 Task: Look for space in Shivpuri, India from 8th June, 2023 to 19th June, 2023 for 1 adult in price range Rs.5000 to Rs.12000. Place can be shared room with 1  bedroom having 1 bed and 1 bathroom. Property type can be house, flat, guest house, hotel. Booking option can be shelf check-in. Required host language is English.
Action: Mouse moved to (533, 101)
Screenshot: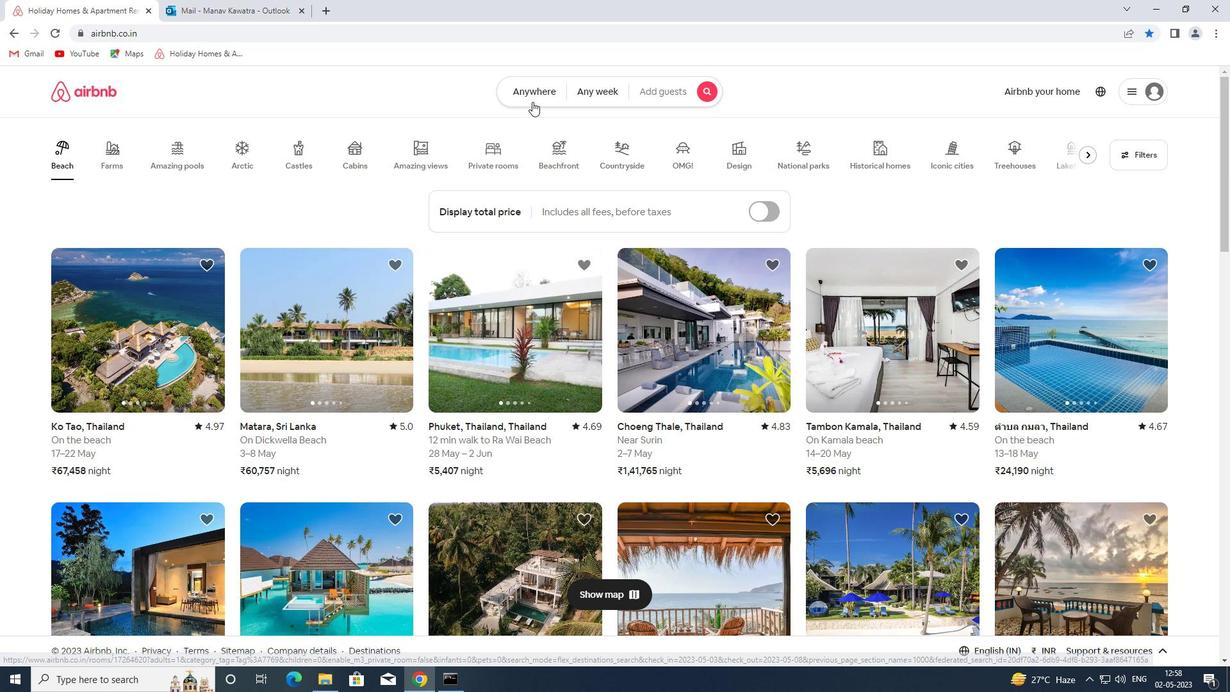 
Action: Mouse pressed left at (533, 101)
Screenshot: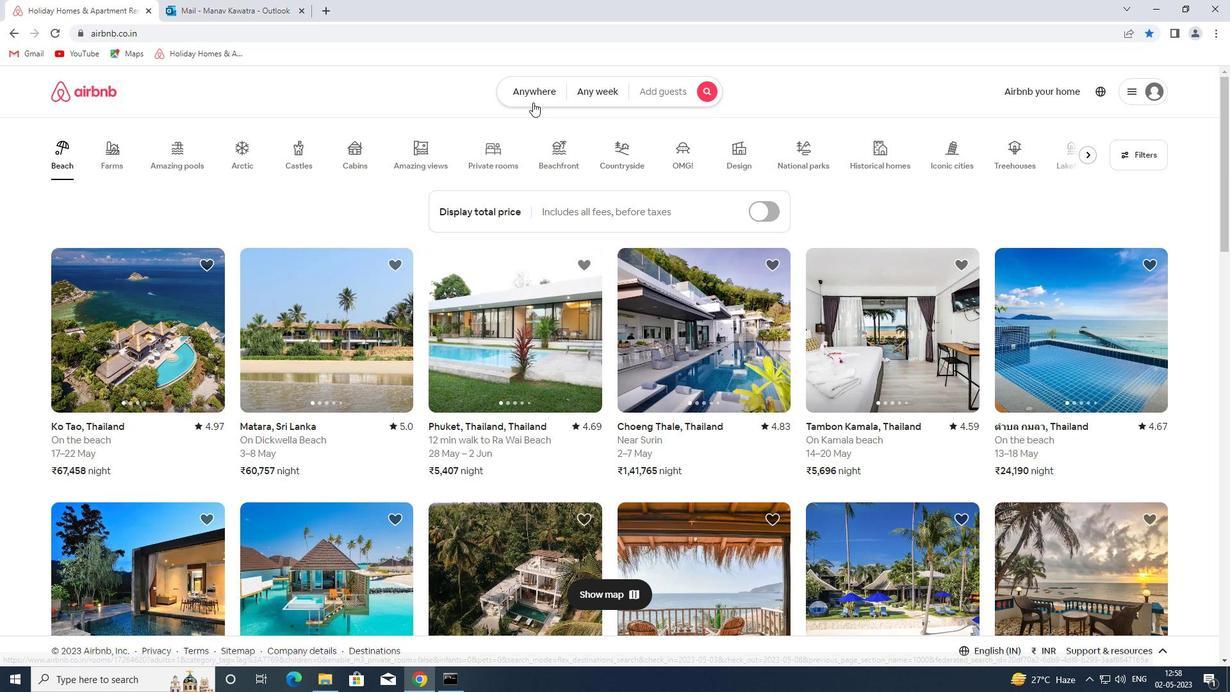 
Action: Mouse moved to (444, 136)
Screenshot: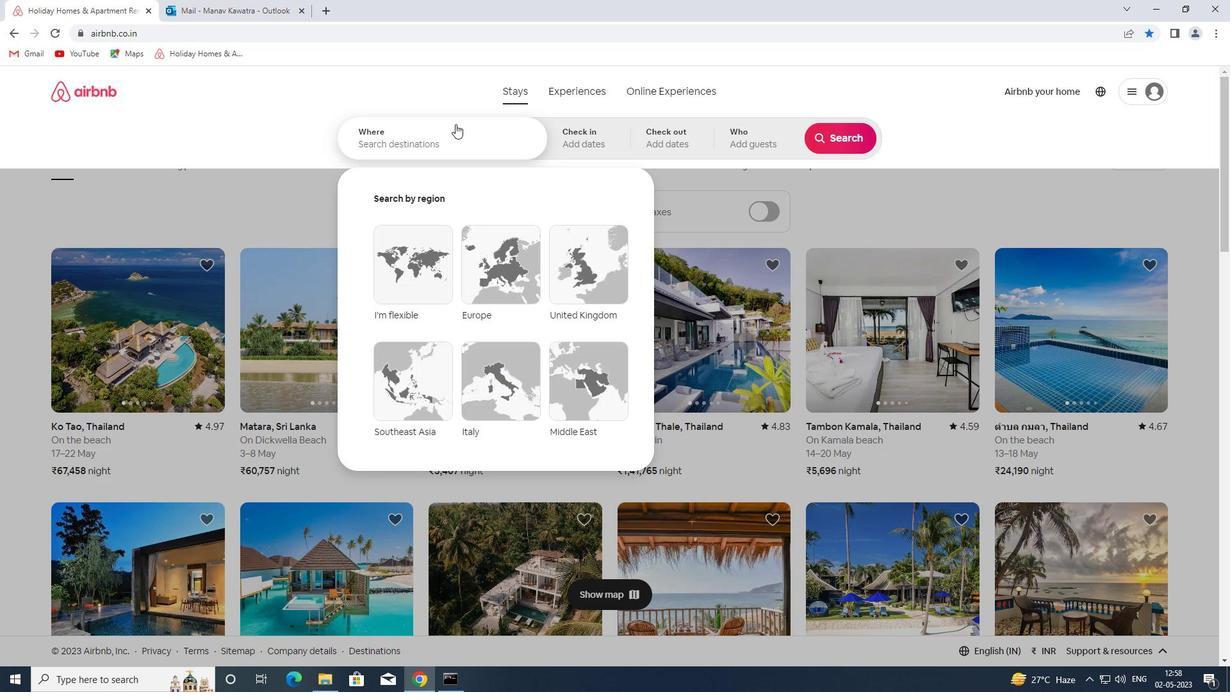 
Action: Mouse pressed left at (444, 136)
Screenshot: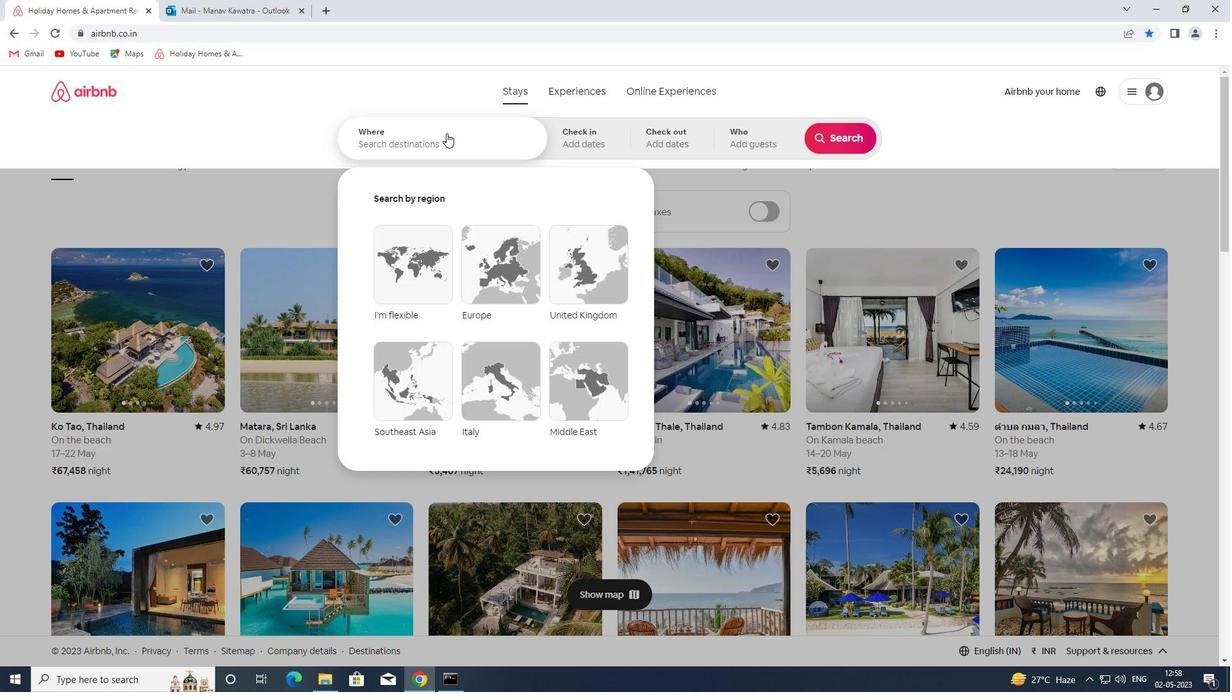 
Action: Mouse moved to (439, 147)
Screenshot: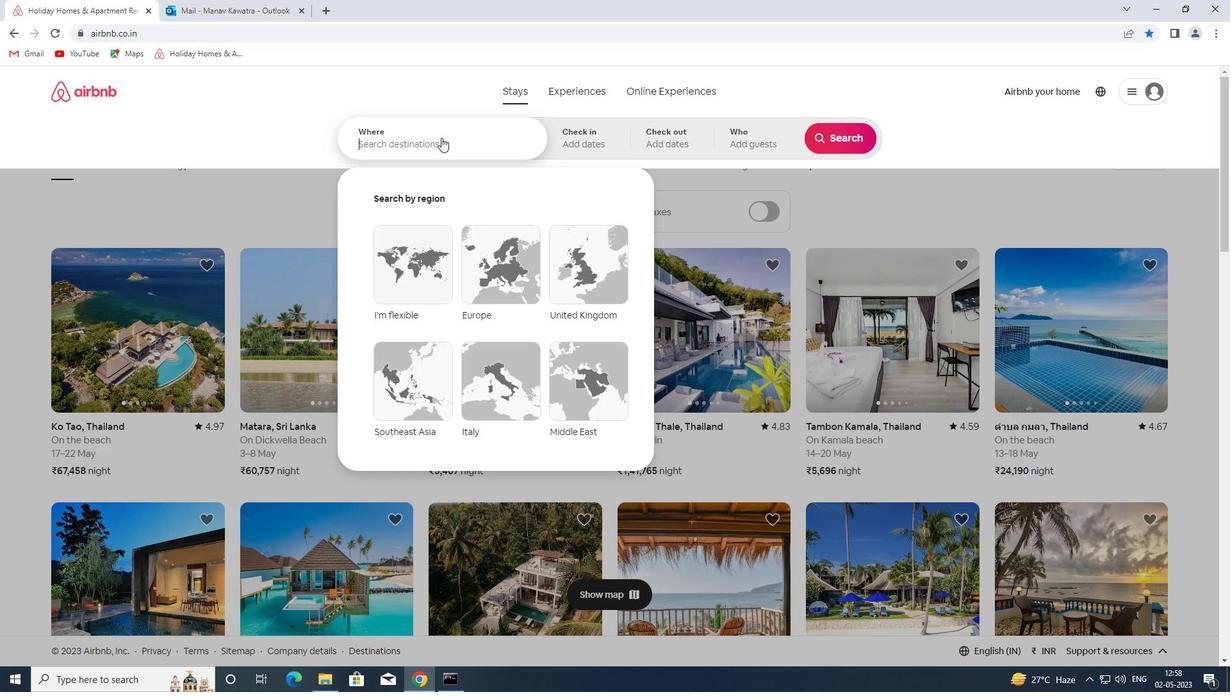 
Action: Mouse pressed left at (439, 147)
Screenshot: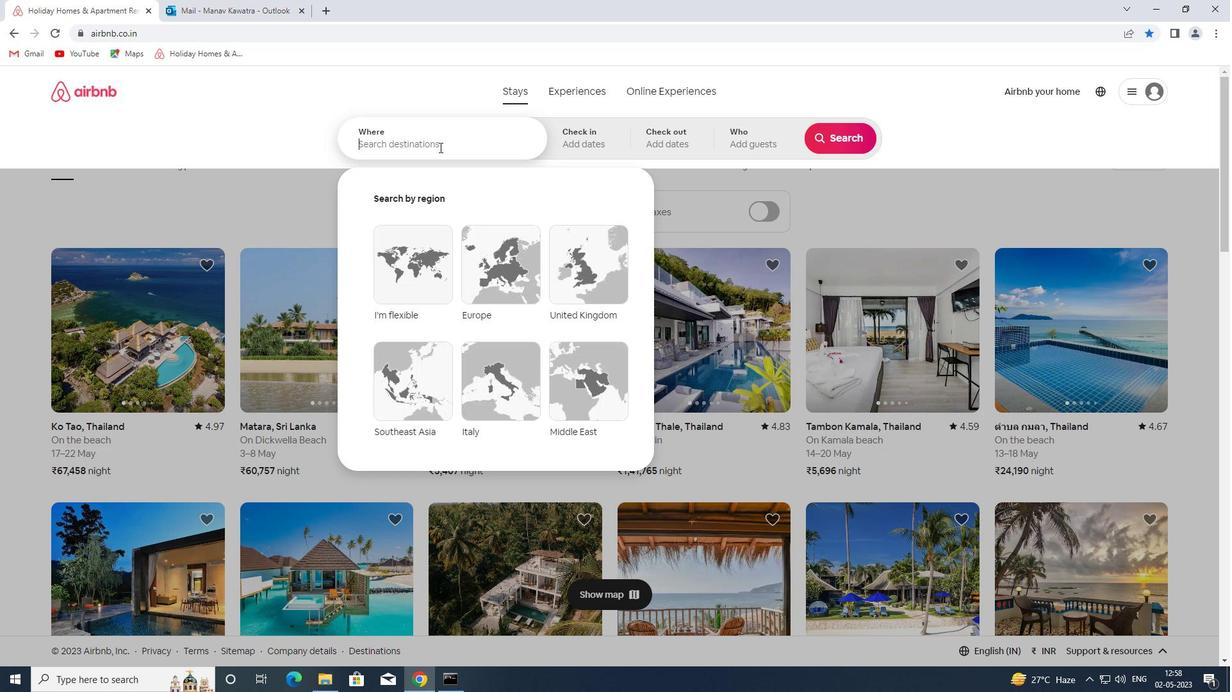 
Action: Key pressed shivpuri<Key.space>india<Key.space>
Screenshot: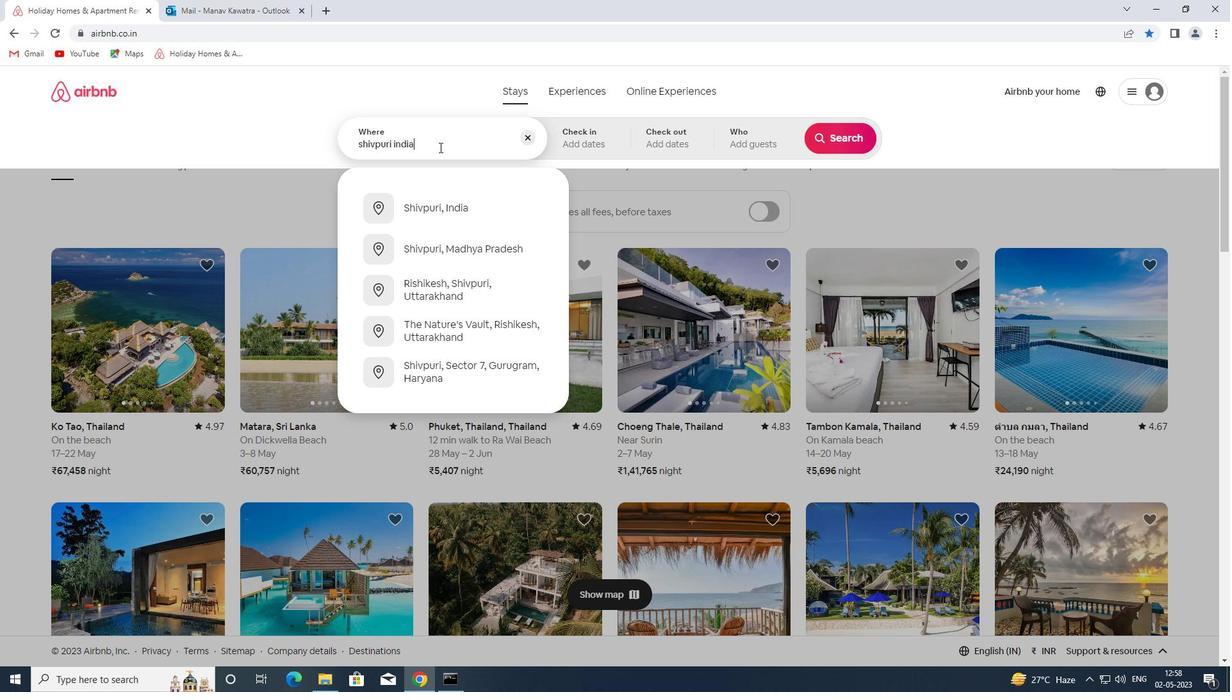 
Action: Mouse moved to (448, 198)
Screenshot: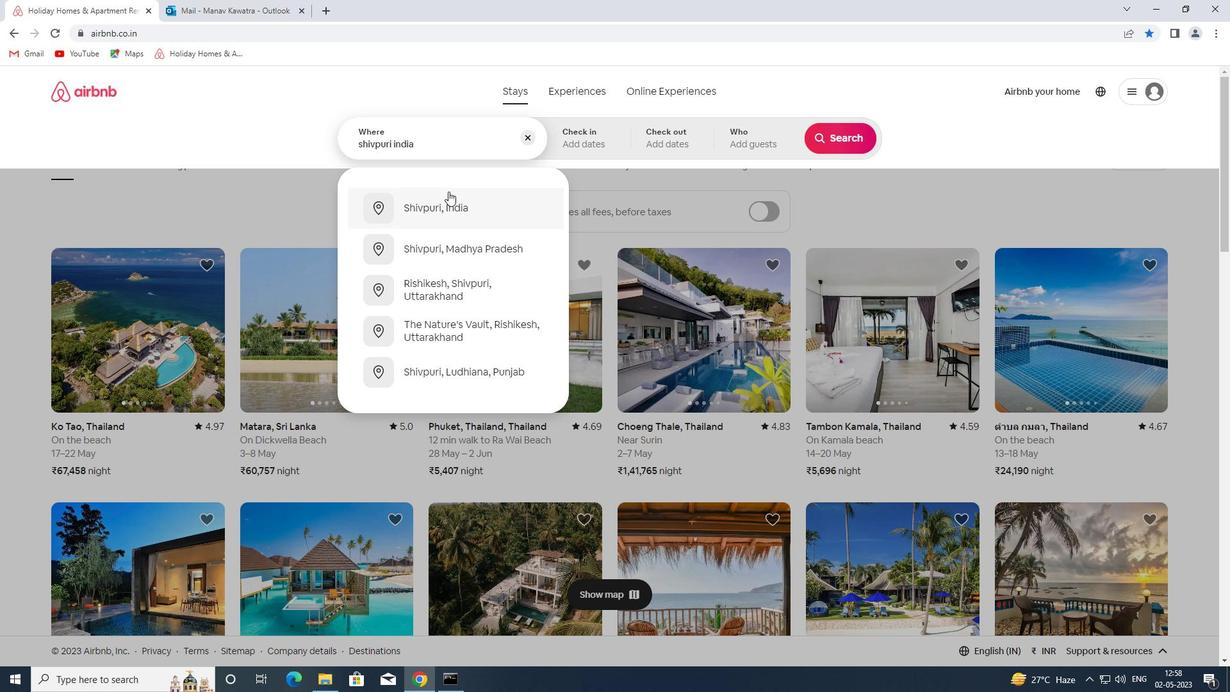 
Action: Mouse pressed left at (448, 198)
Screenshot: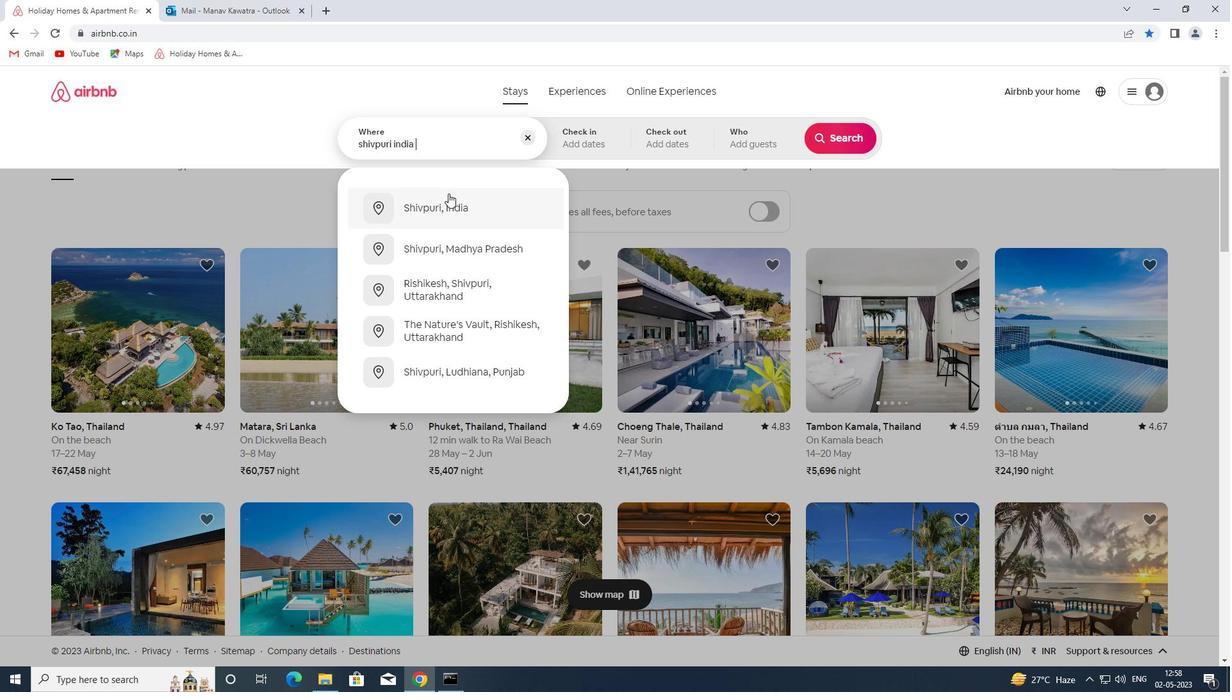 
Action: Mouse moved to (767, 324)
Screenshot: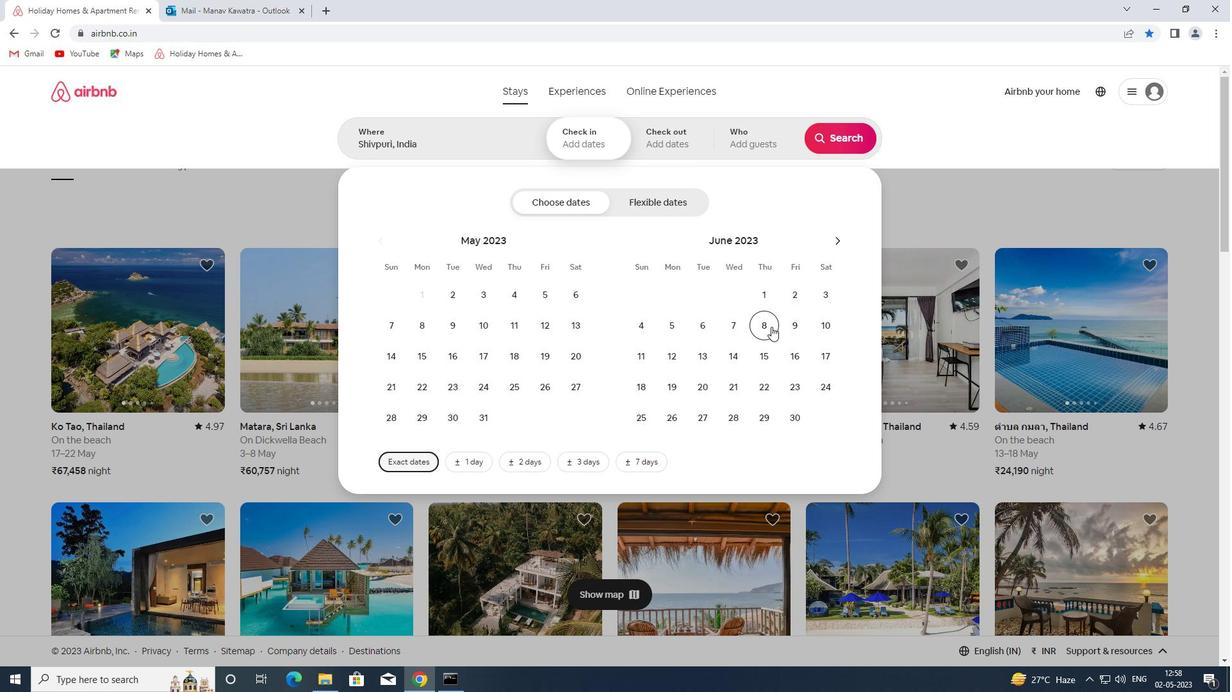 
Action: Mouse pressed left at (767, 324)
Screenshot: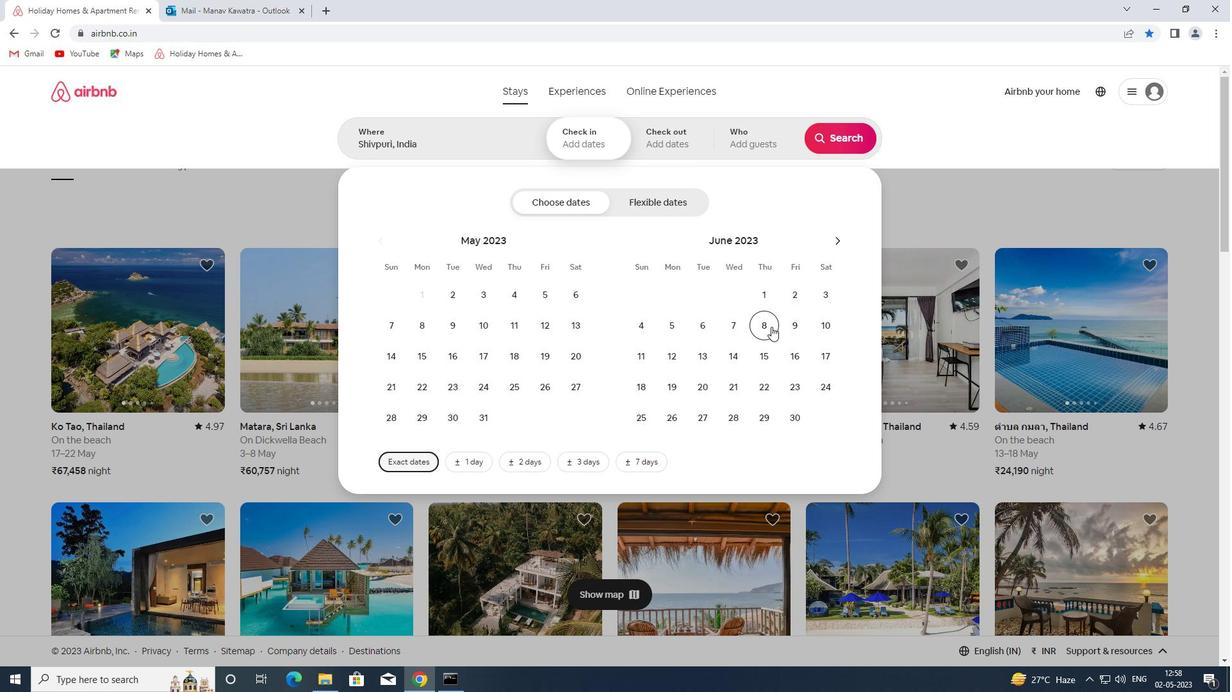 
Action: Mouse moved to (674, 391)
Screenshot: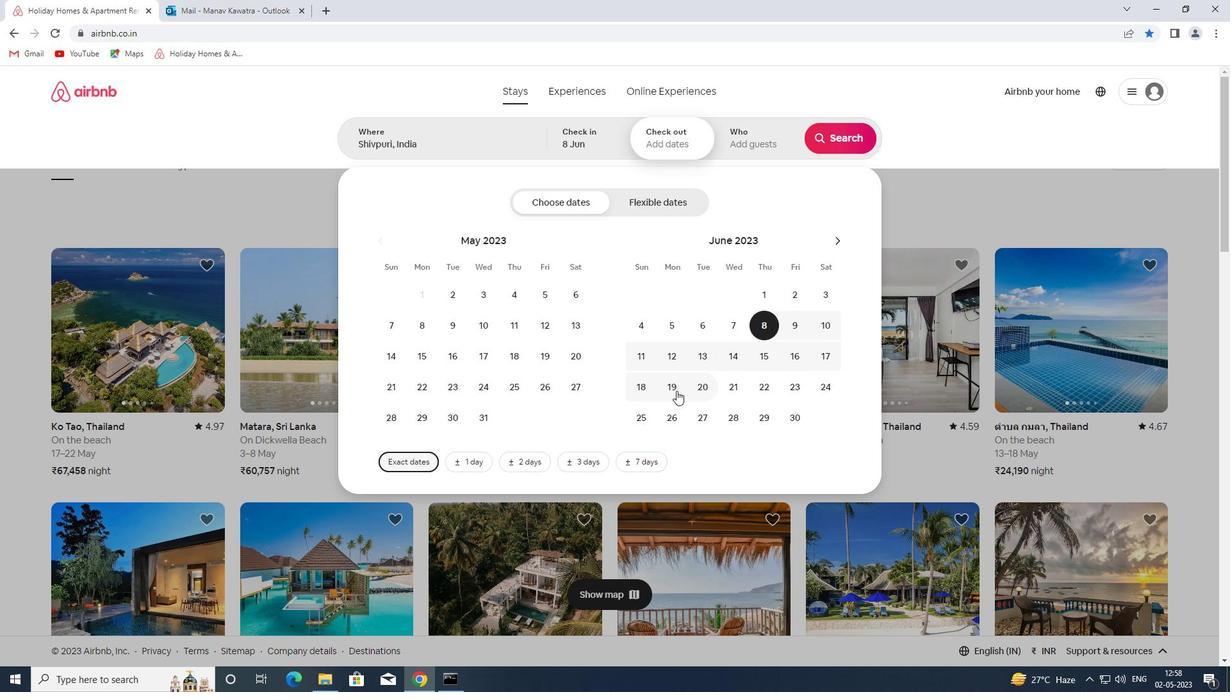 
Action: Mouse pressed left at (674, 391)
Screenshot: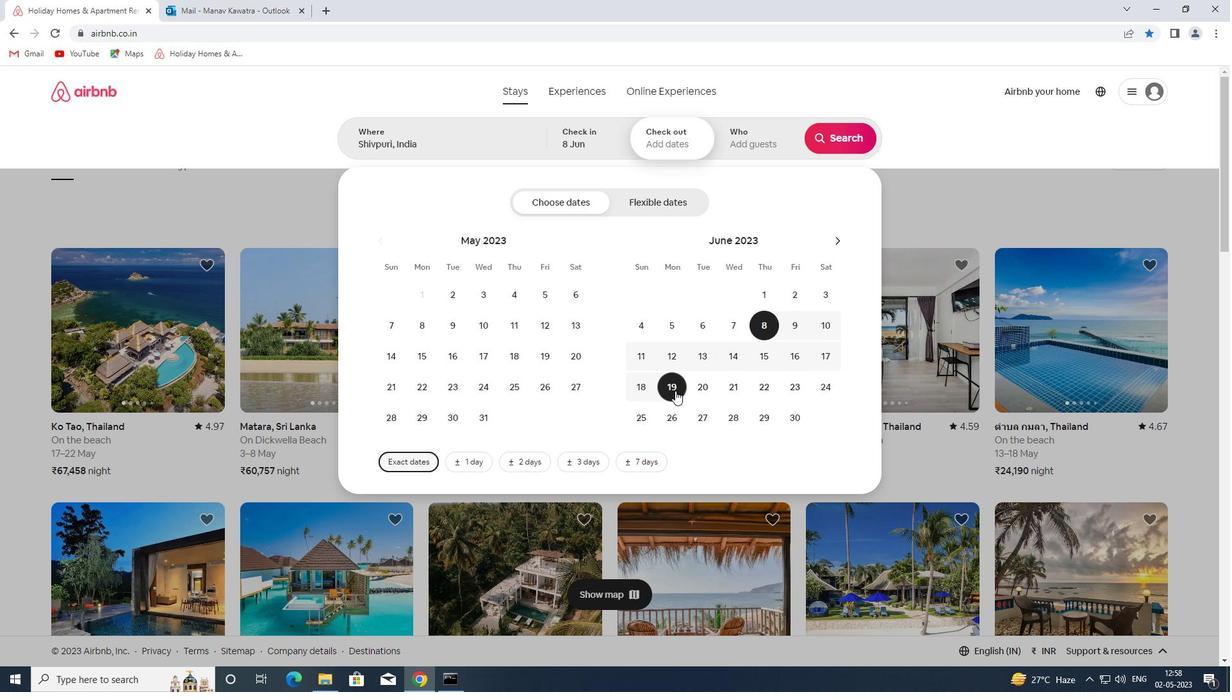 
Action: Mouse moved to (764, 137)
Screenshot: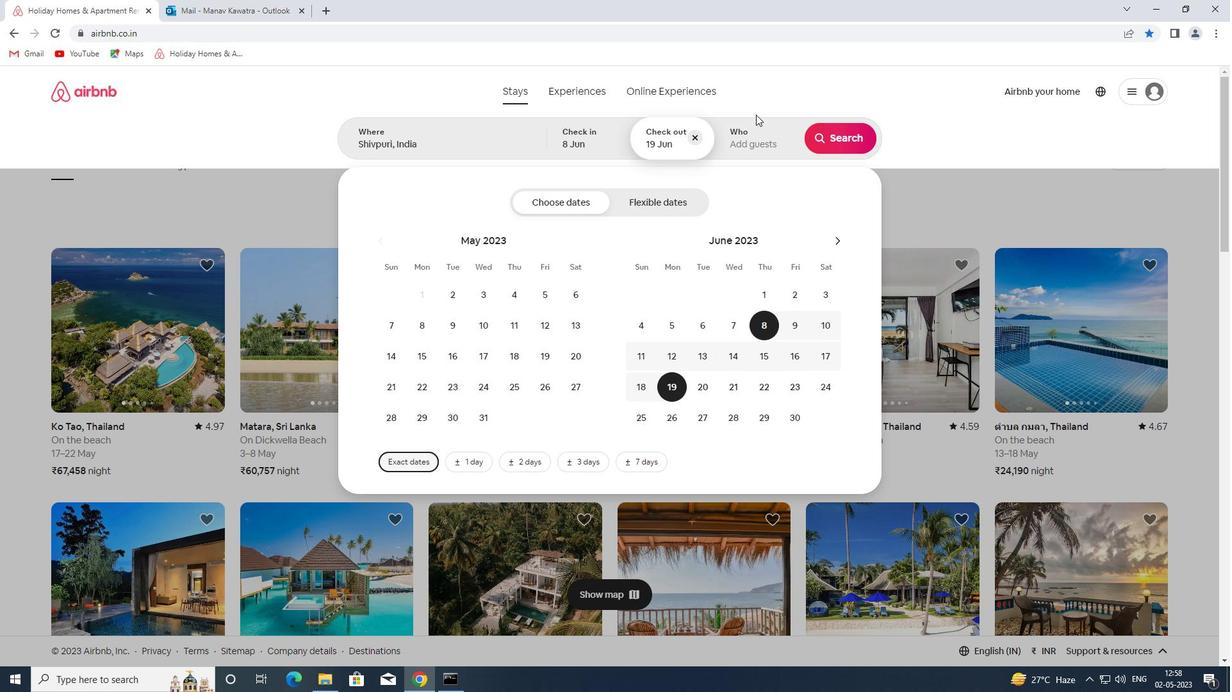 
Action: Mouse pressed left at (764, 137)
Screenshot: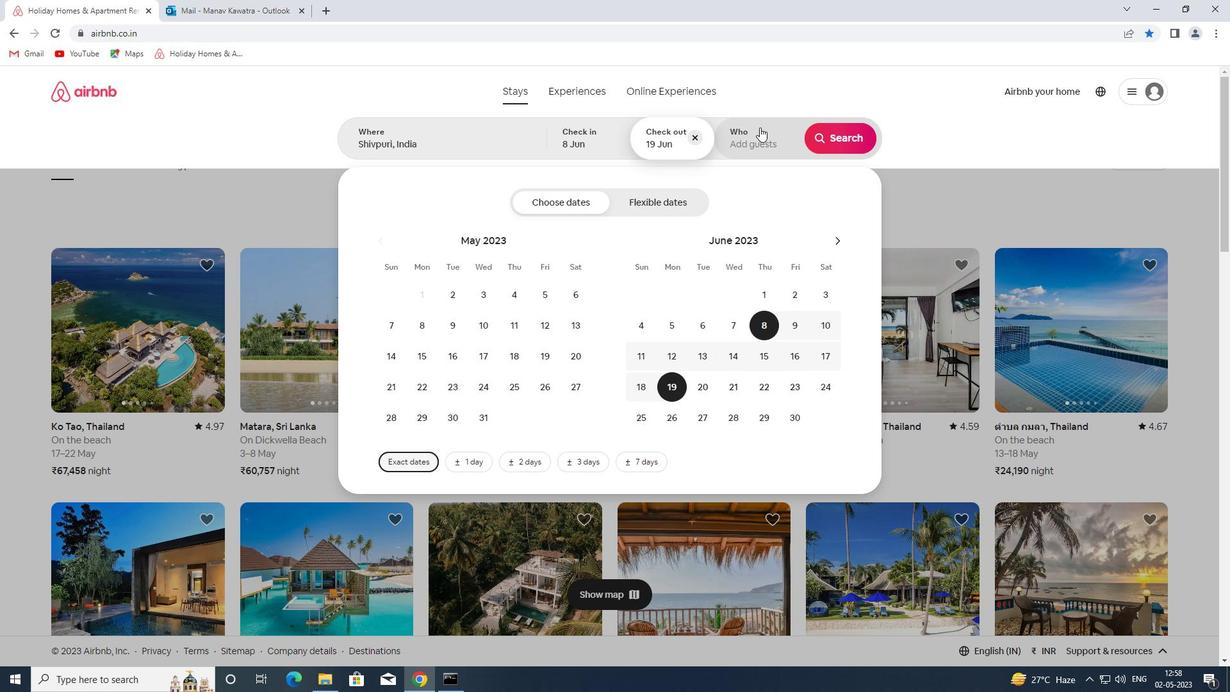 
Action: Mouse moved to (853, 206)
Screenshot: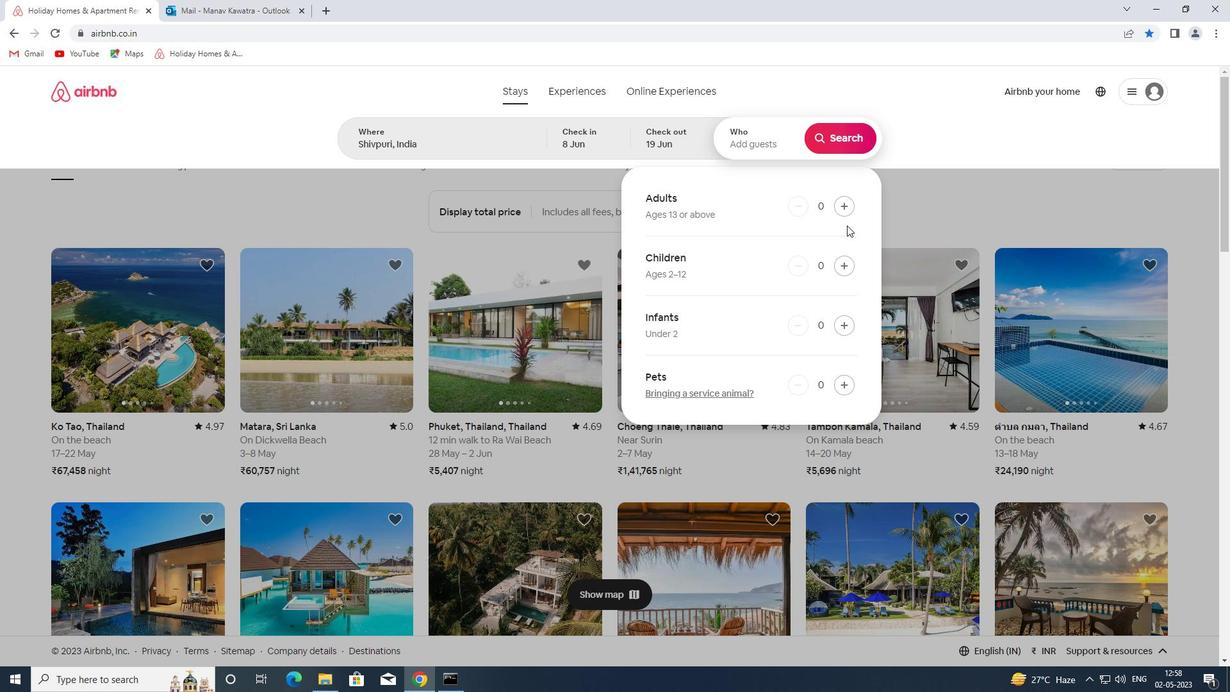 
Action: Mouse pressed left at (853, 206)
Screenshot: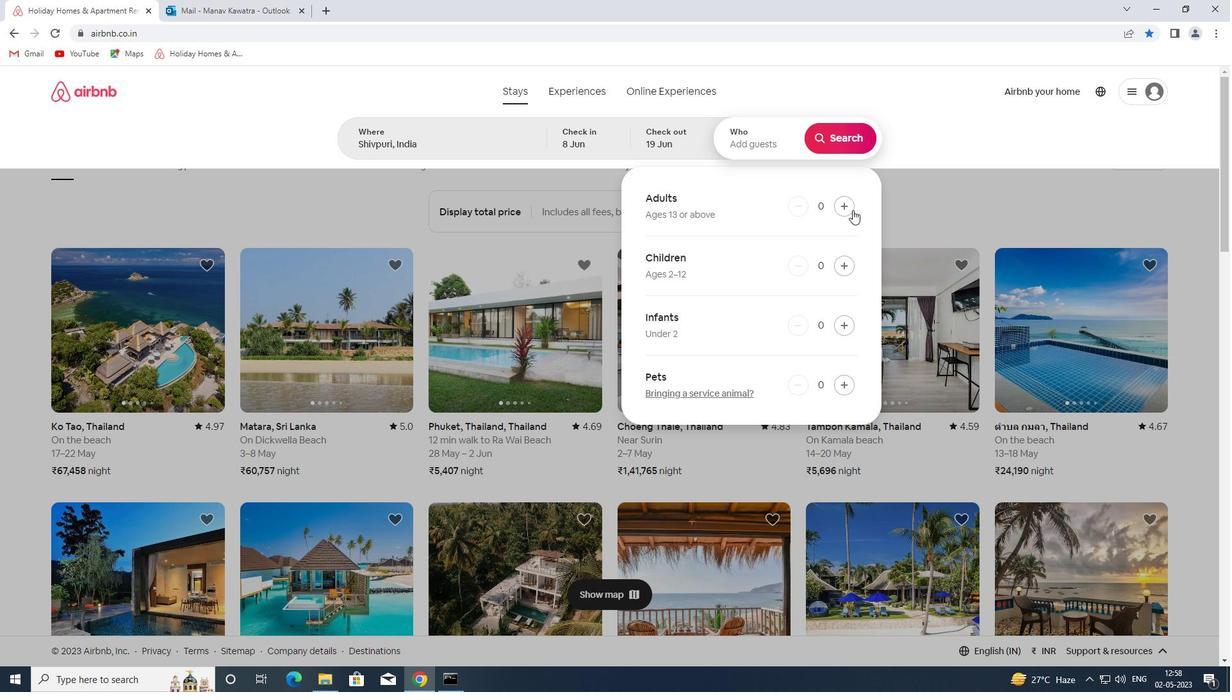 
Action: Mouse moved to (850, 139)
Screenshot: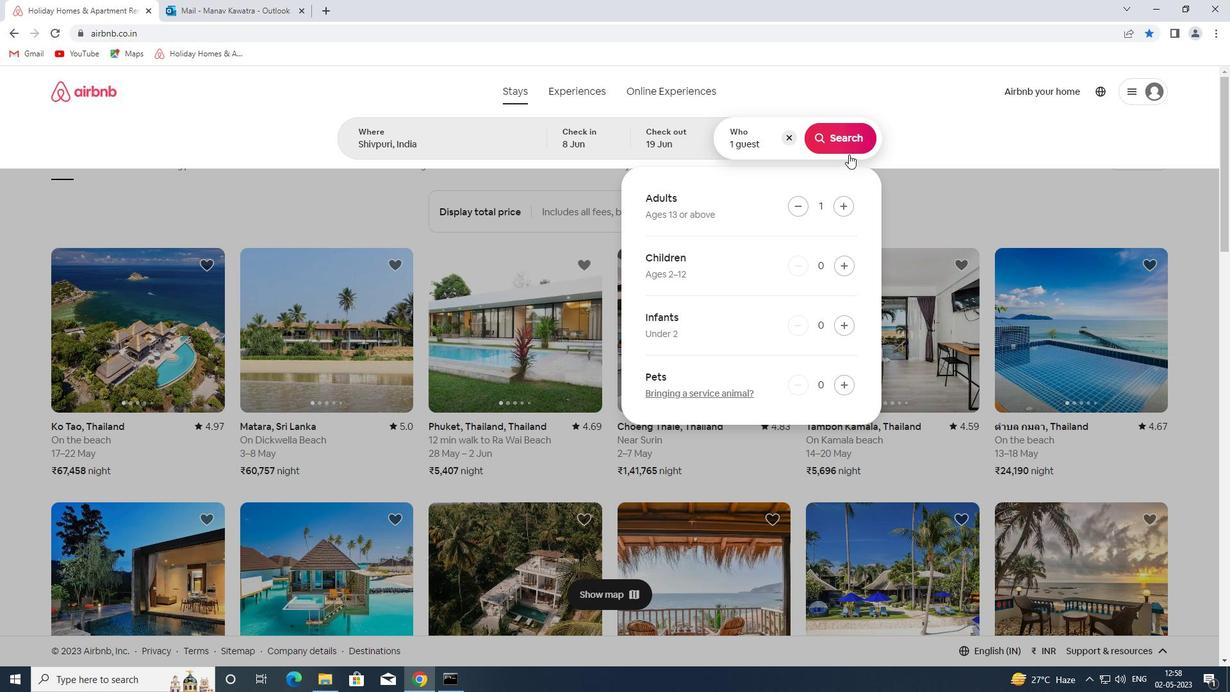 
Action: Mouse pressed left at (850, 139)
Screenshot: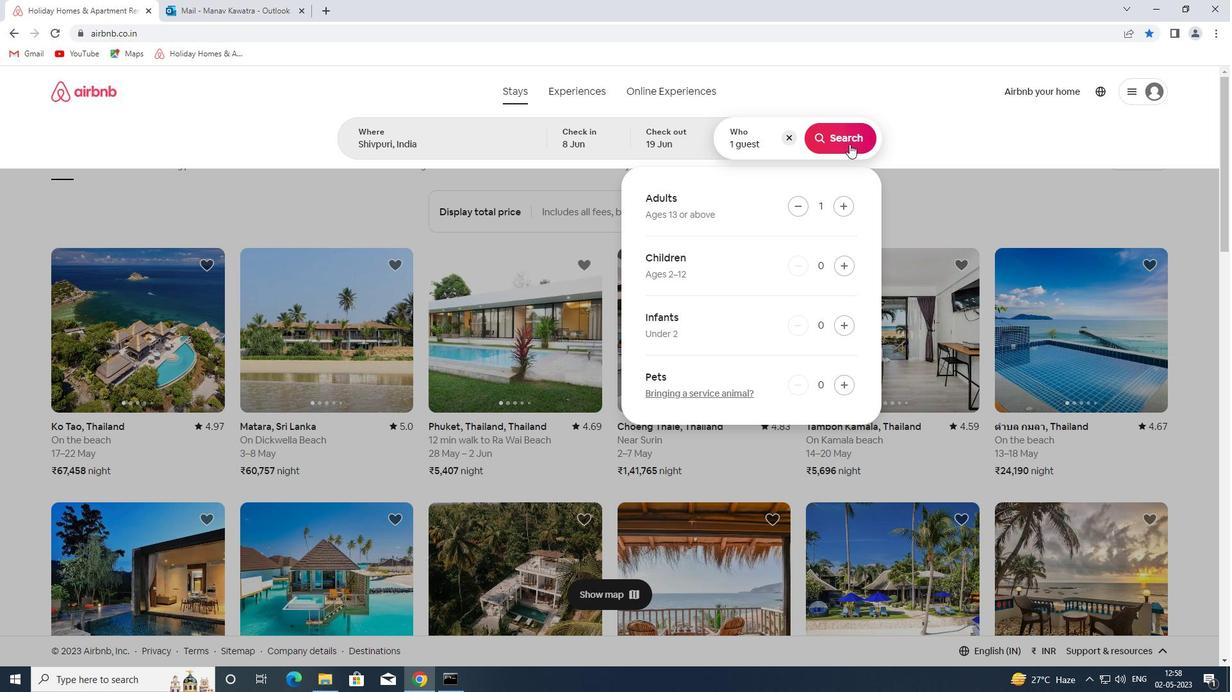 
Action: Mouse moved to (1156, 143)
Screenshot: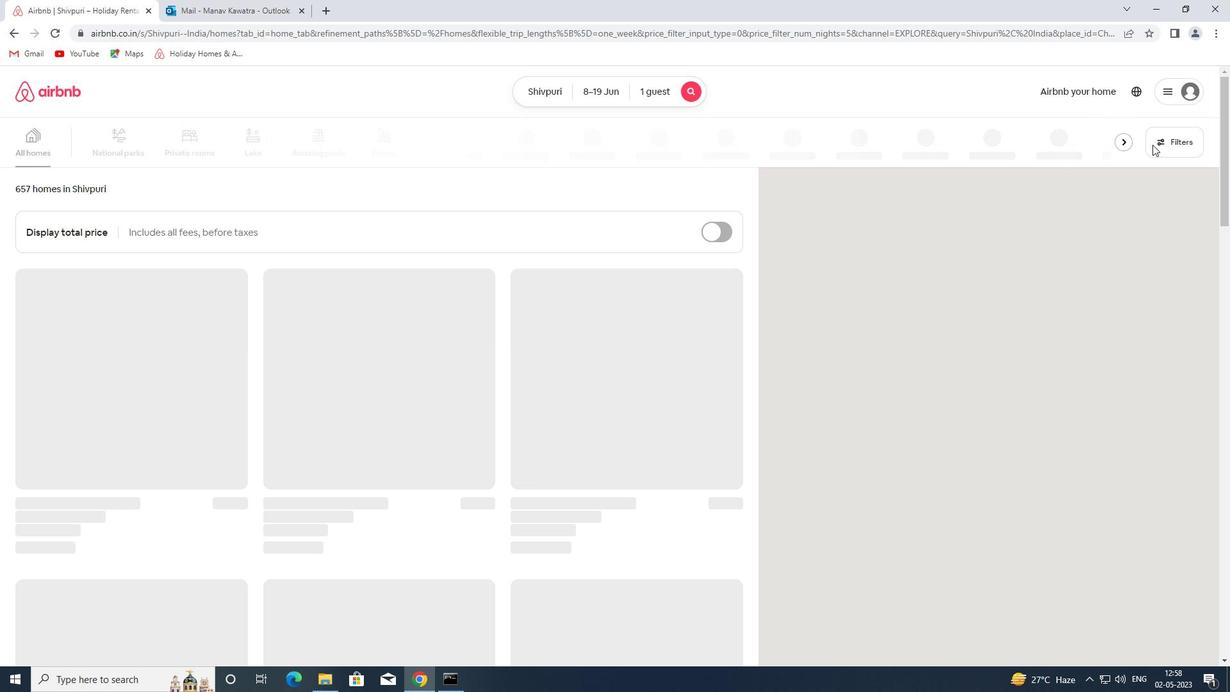 
Action: Mouse pressed left at (1156, 143)
Screenshot: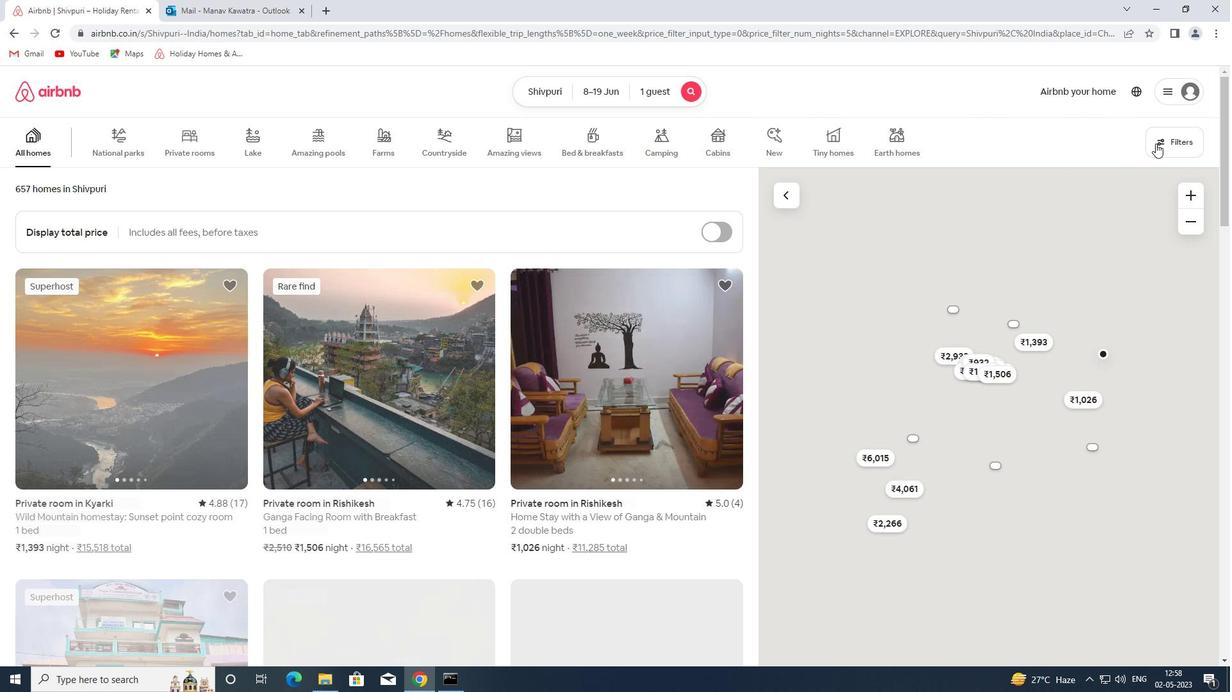 
Action: Mouse moved to (509, 303)
Screenshot: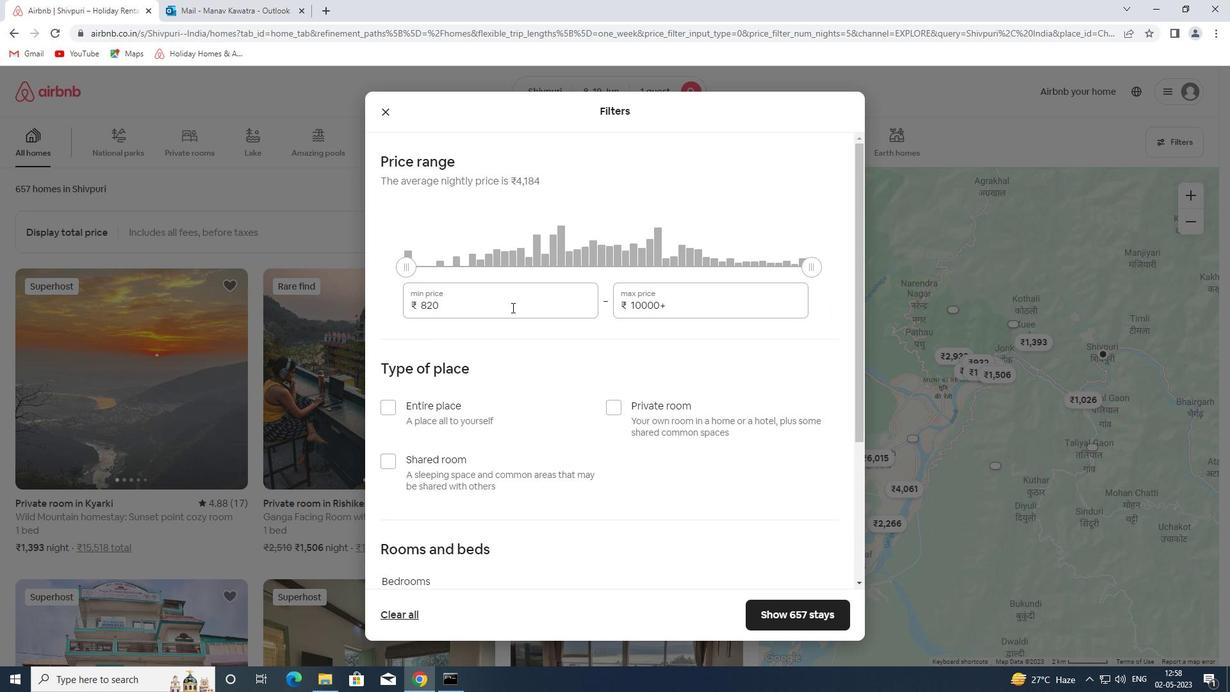 
Action: Mouse pressed left at (509, 303)
Screenshot: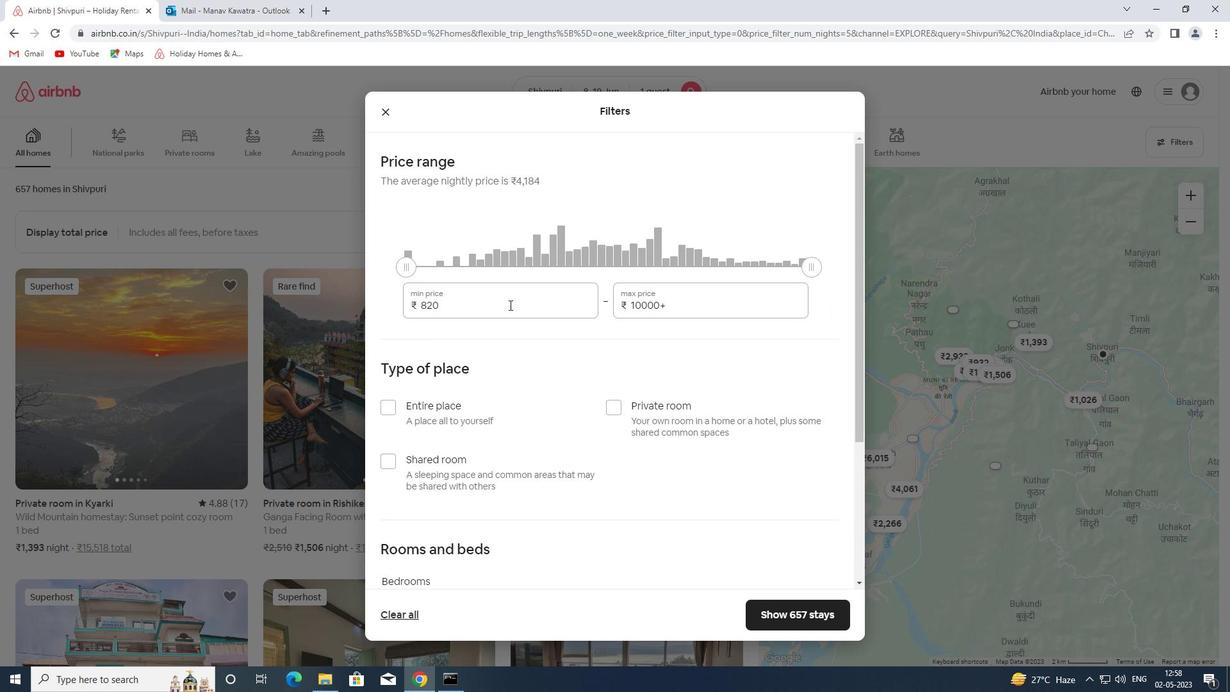 
Action: Mouse pressed left at (509, 303)
Screenshot: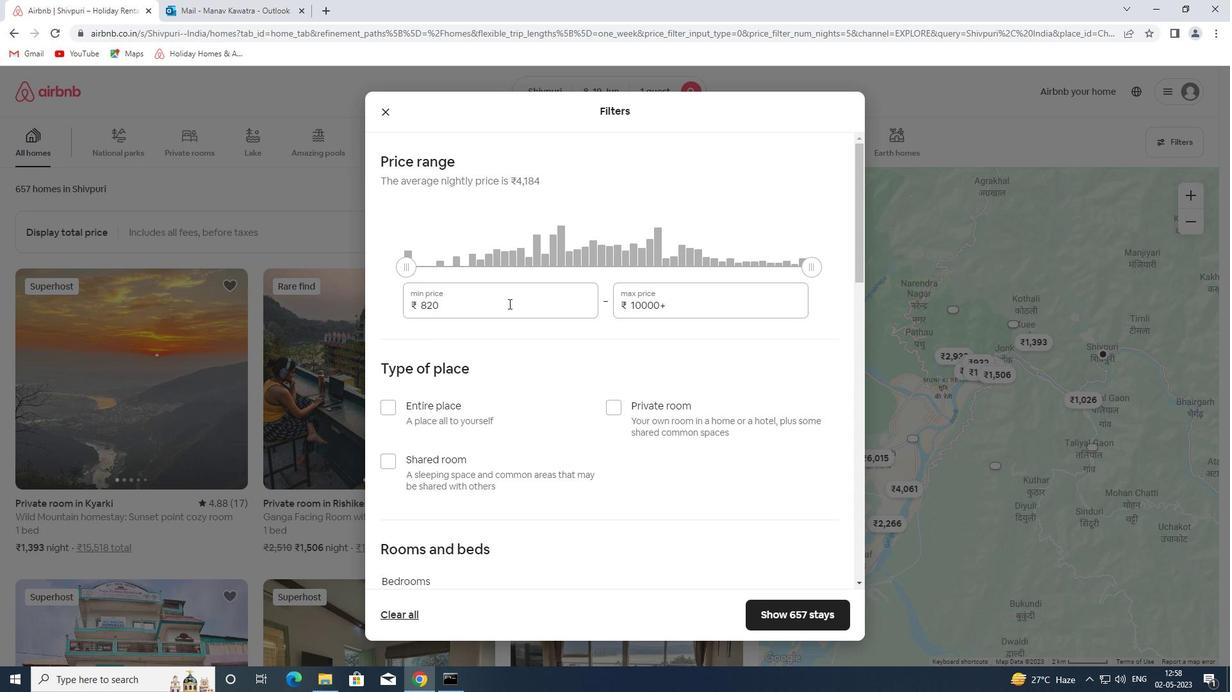 
Action: Key pressed 5000<Key.tab>12000
Screenshot: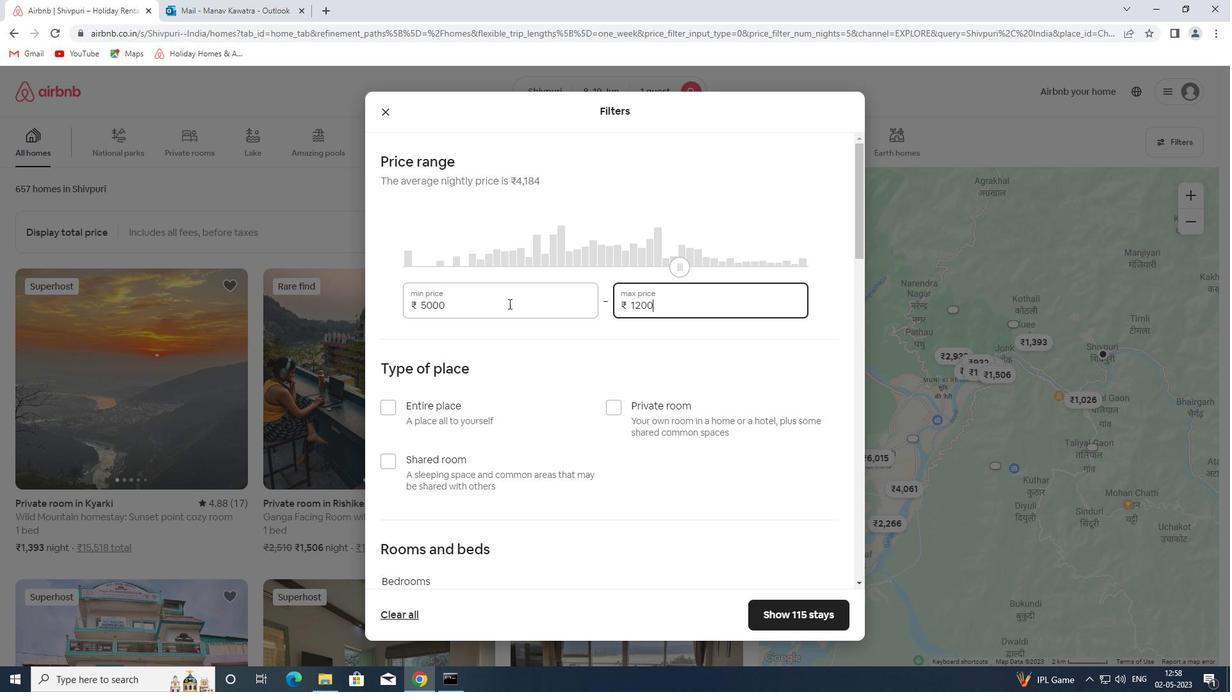
Action: Mouse moved to (454, 451)
Screenshot: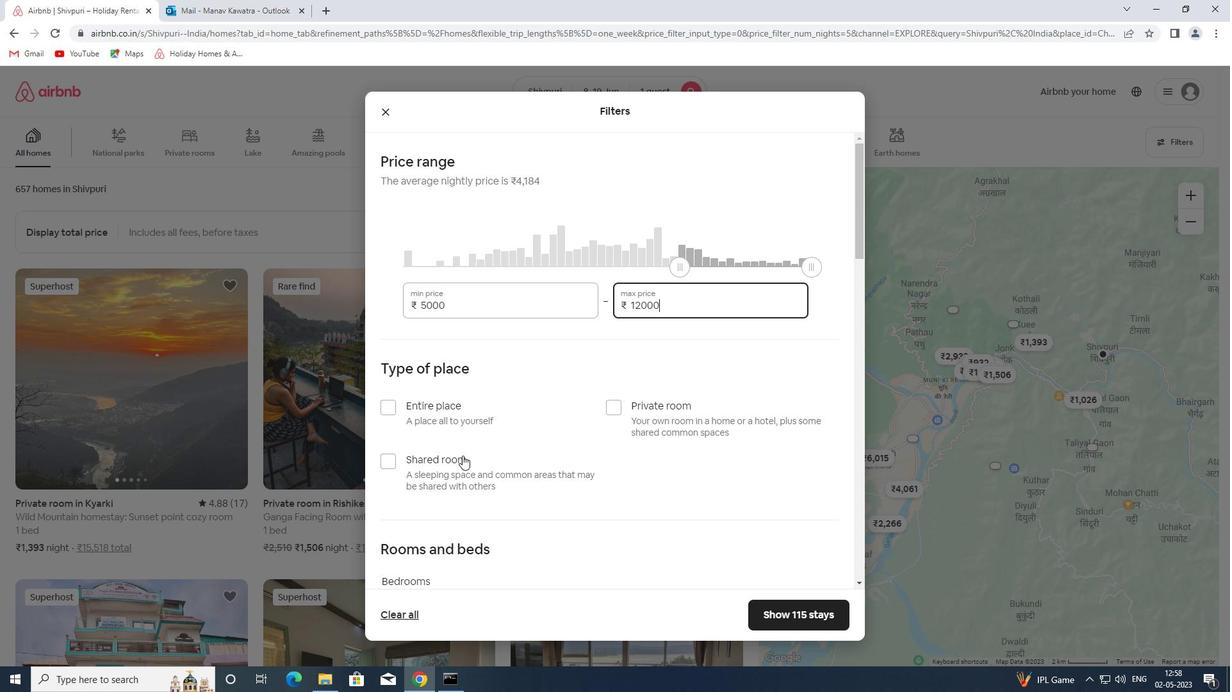 
Action: Mouse pressed left at (454, 451)
Screenshot: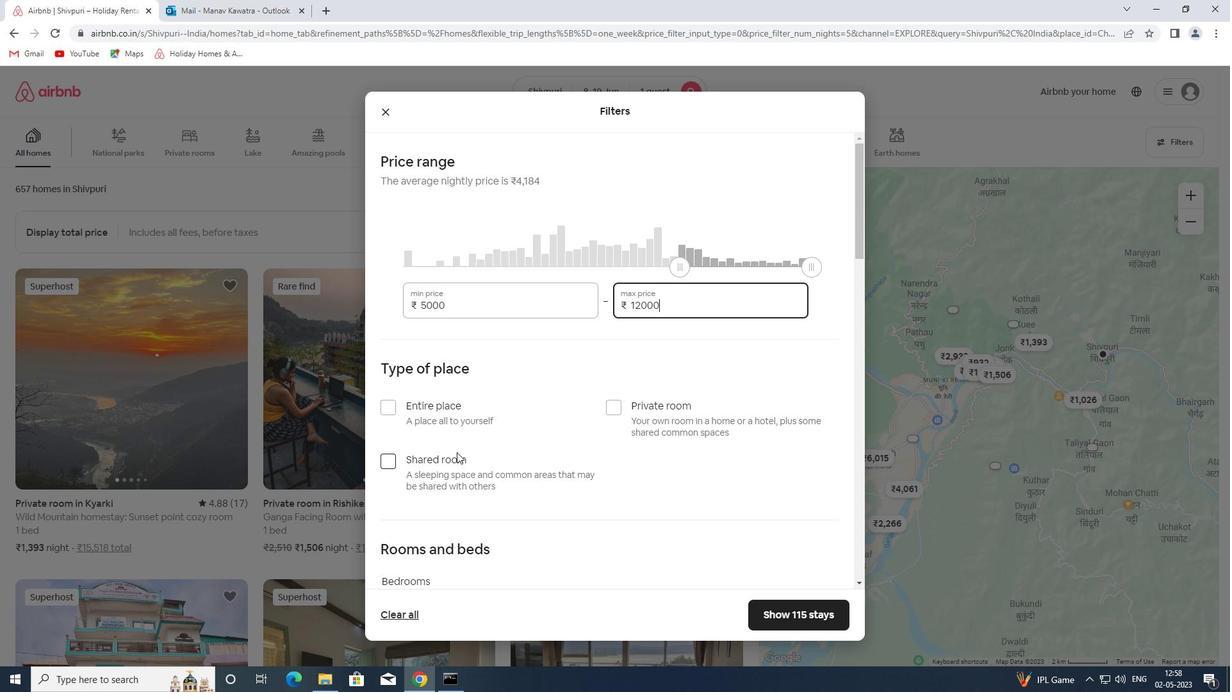 
Action: Mouse moved to (452, 455)
Screenshot: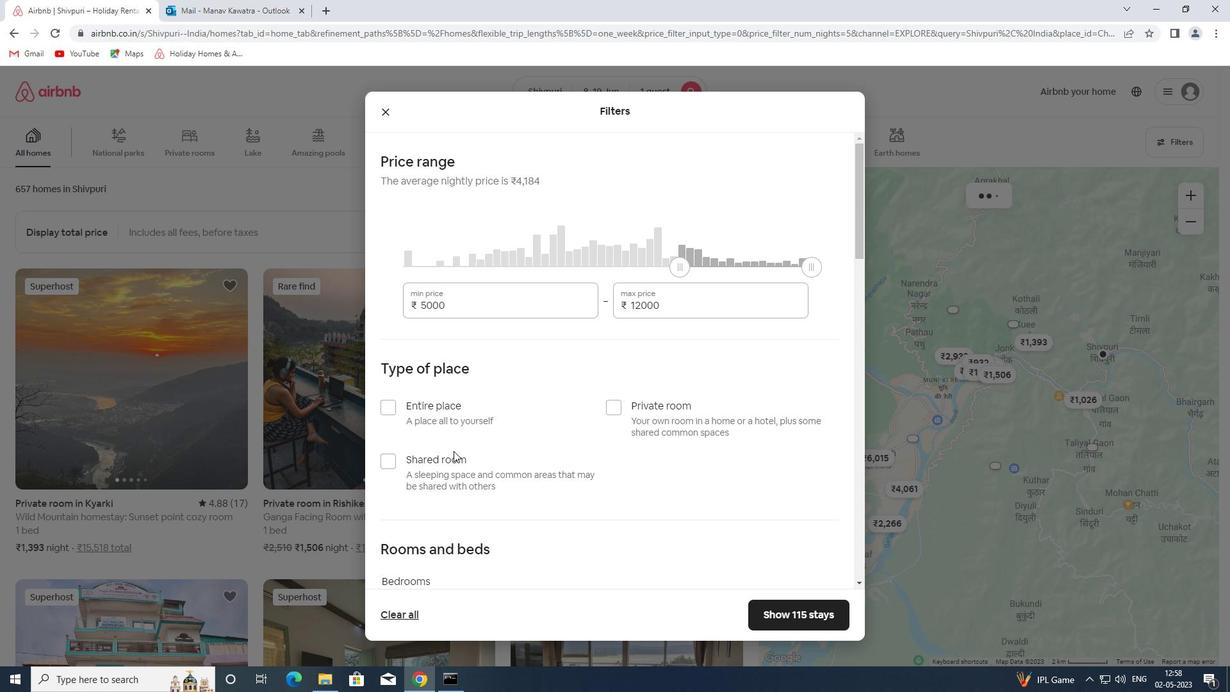
Action: Mouse pressed left at (452, 455)
Screenshot: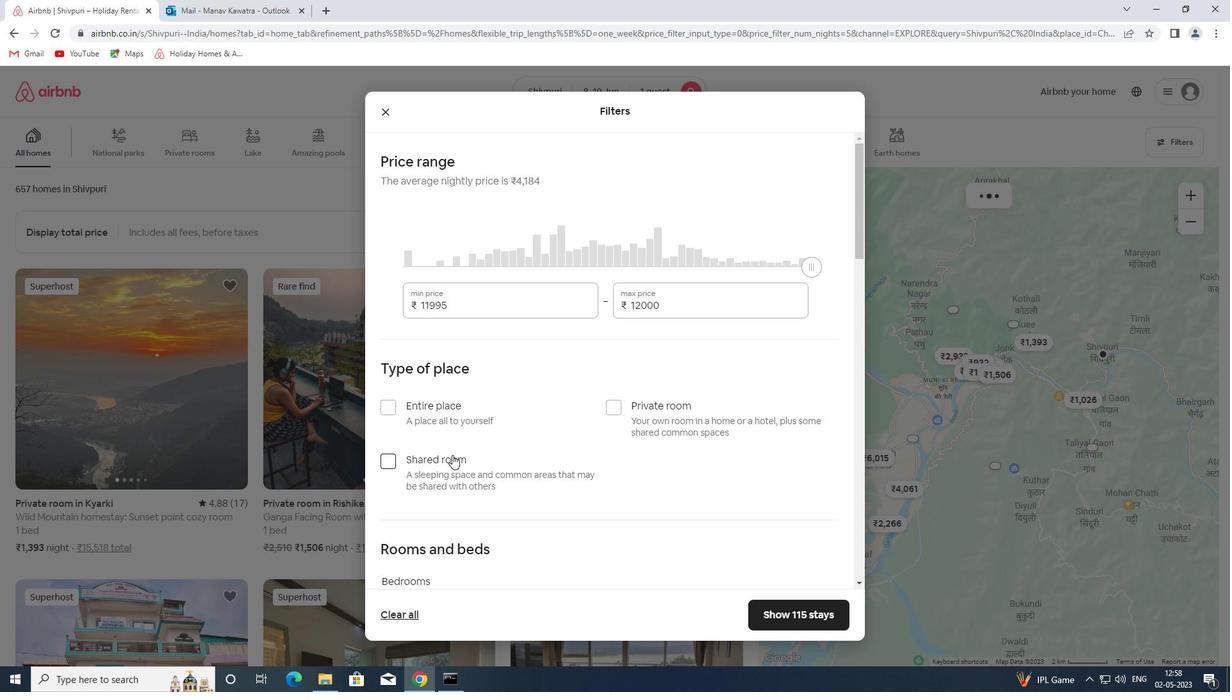 
Action: Mouse moved to (535, 417)
Screenshot: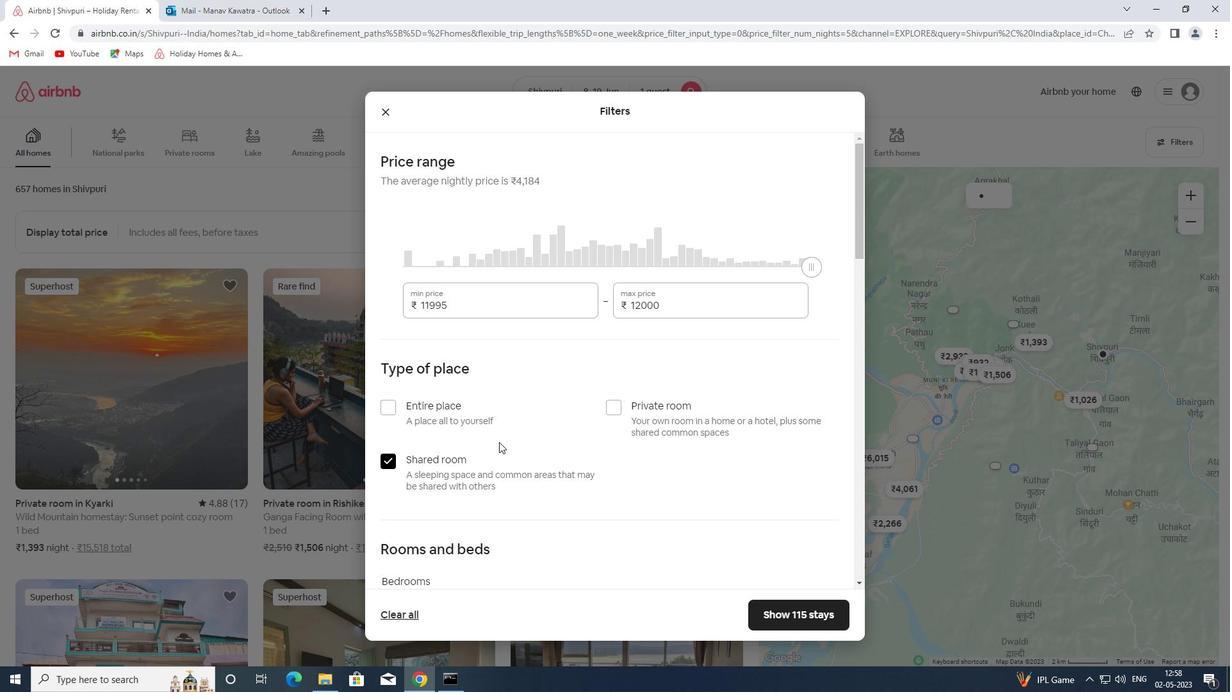 
Action: Mouse scrolled (535, 417) with delta (0, 0)
Screenshot: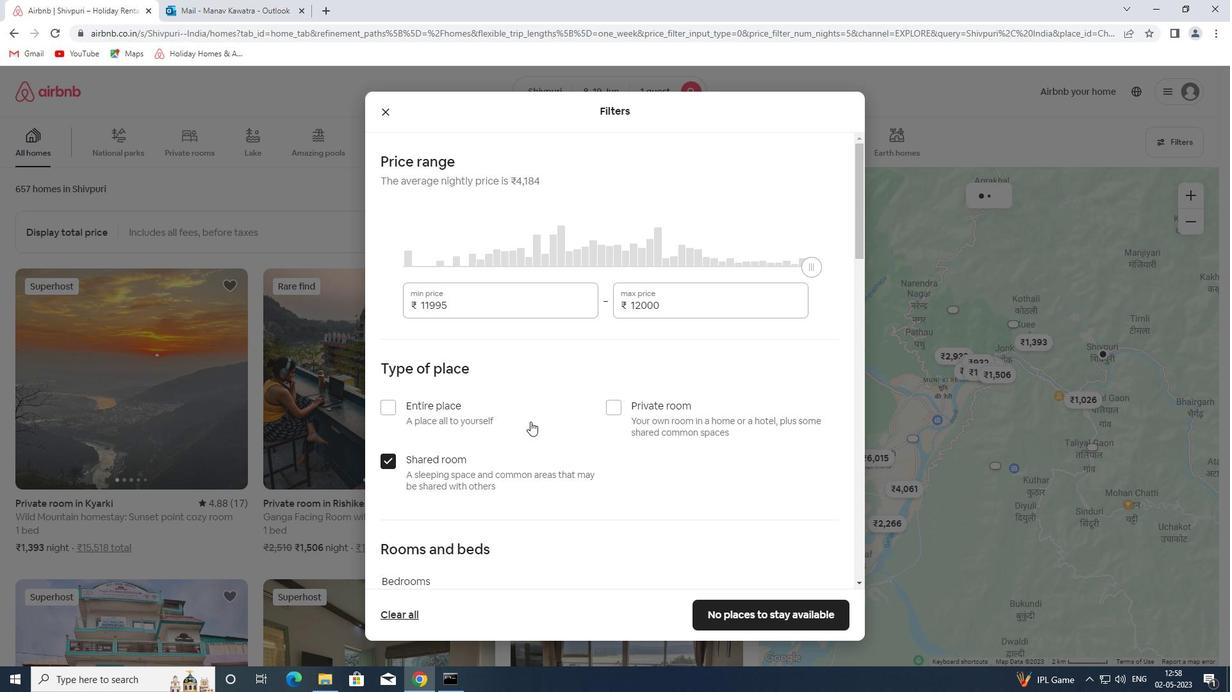 
Action: Mouse scrolled (535, 417) with delta (0, 0)
Screenshot: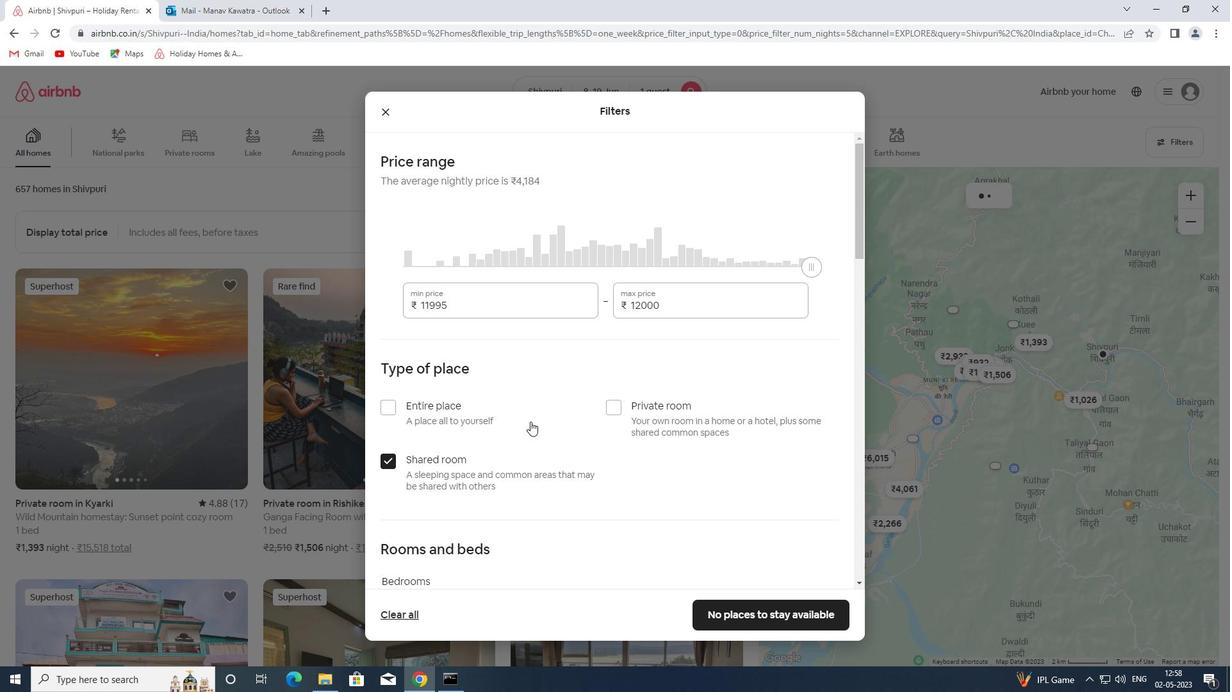
Action: Mouse scrolled (535, 417) with delta (0, 0)
Screenshot: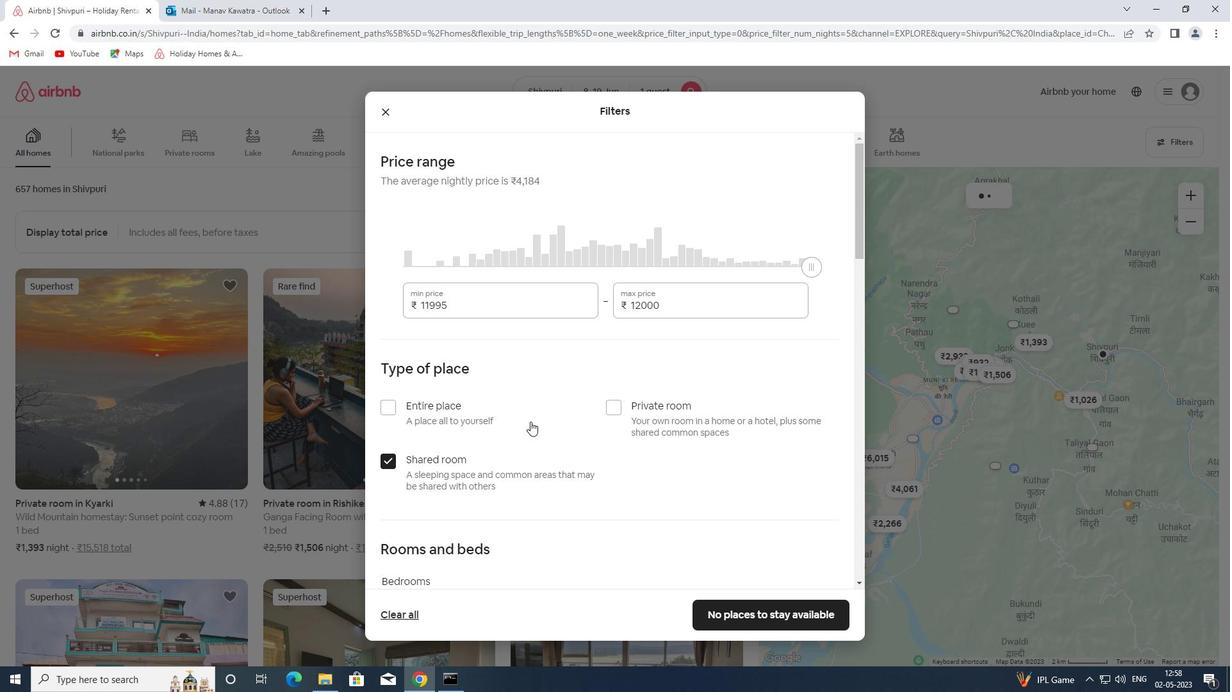
Action: Mouse scrolled (535, 417) with delta (0, 0)
Screenshot: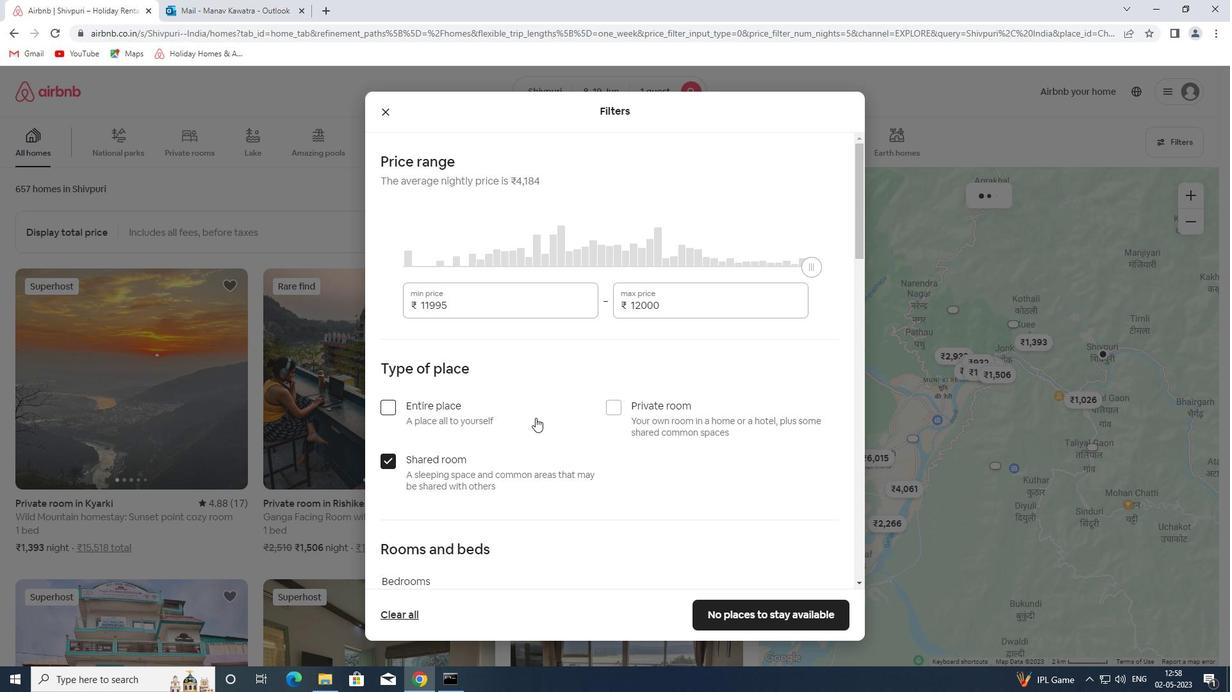 
Action: Mouse scrolled (535, 417) with delta (0, 0)
Screenshot: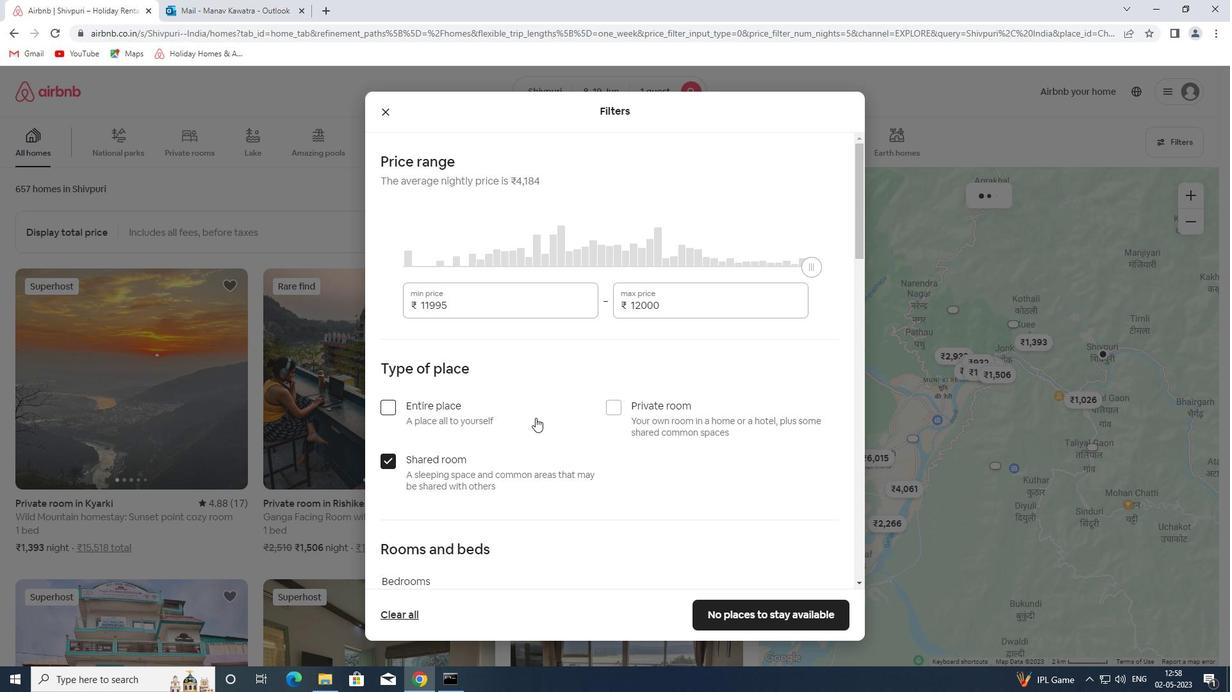 
Action: Mouse moved to (536, 417)
Screenshot: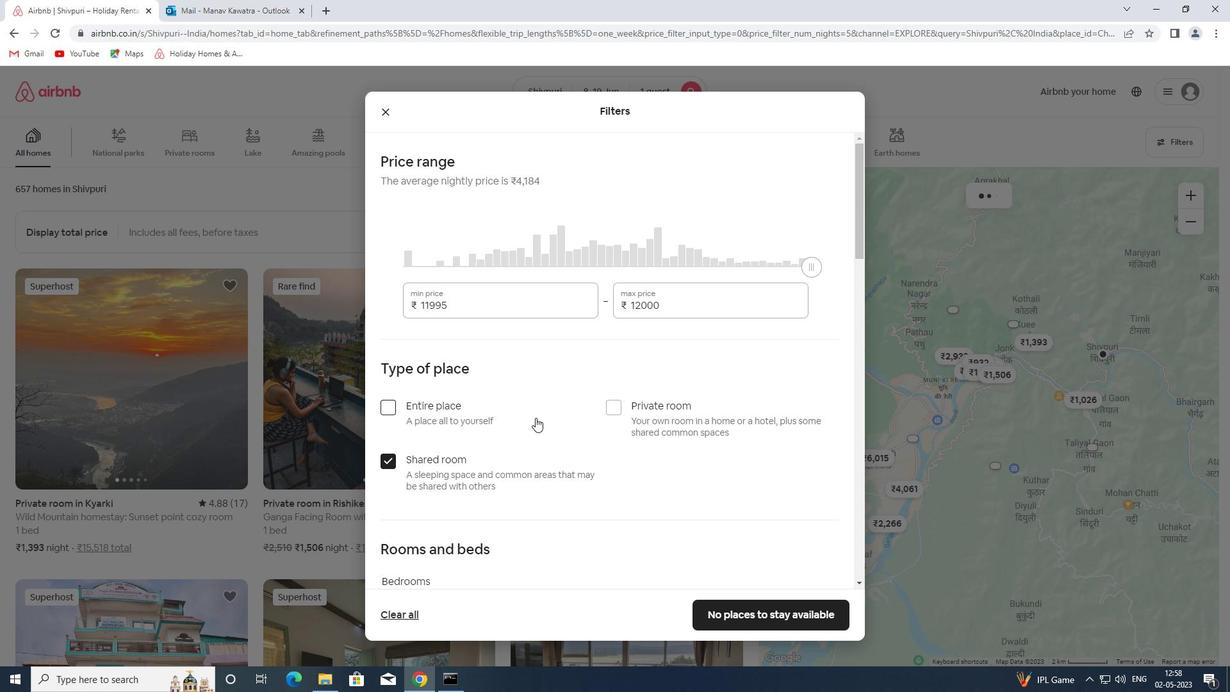 
Action: Mouse scrolled (536, 416) with delta (0, 0)
Screenshot: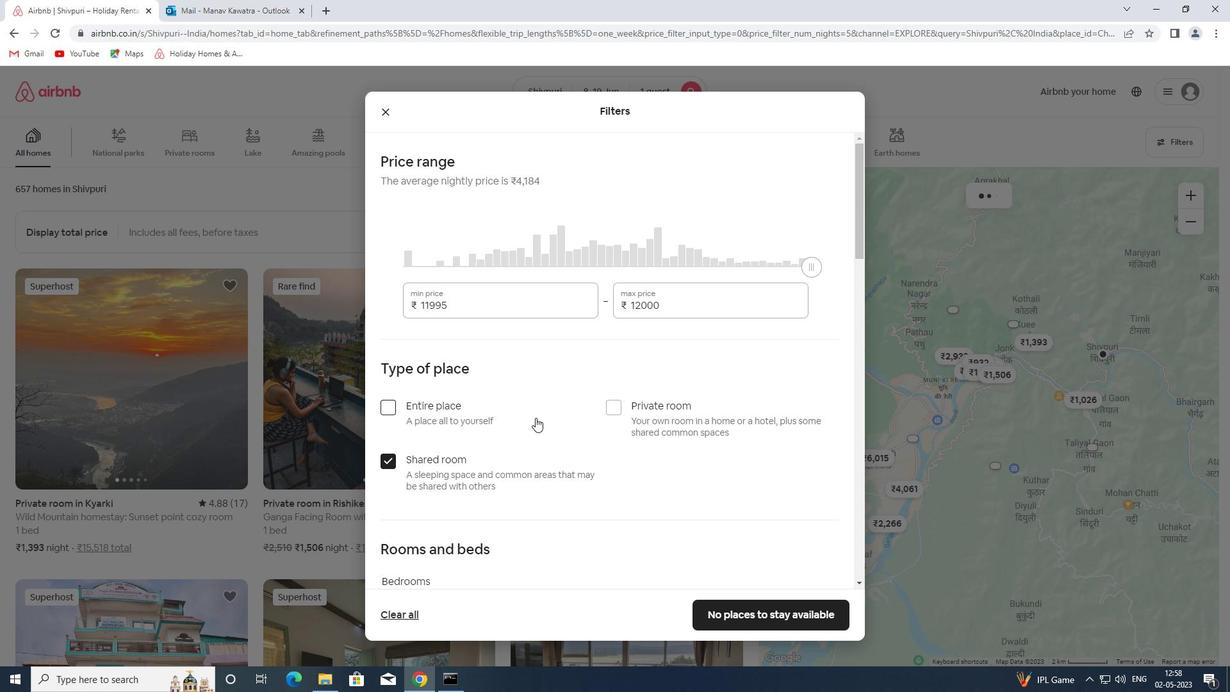 
Action: Mouse moved to (462, 228)
Screenshot: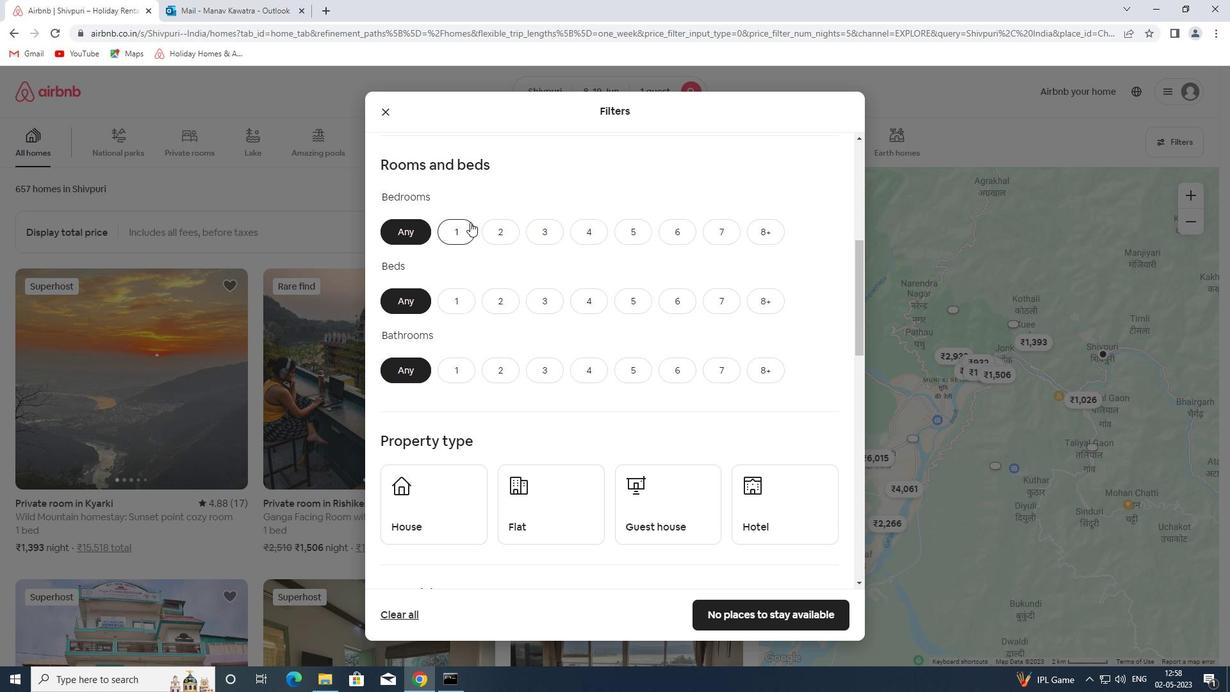 
Action: Mouse pressed left at (462, 228)
Screenshot: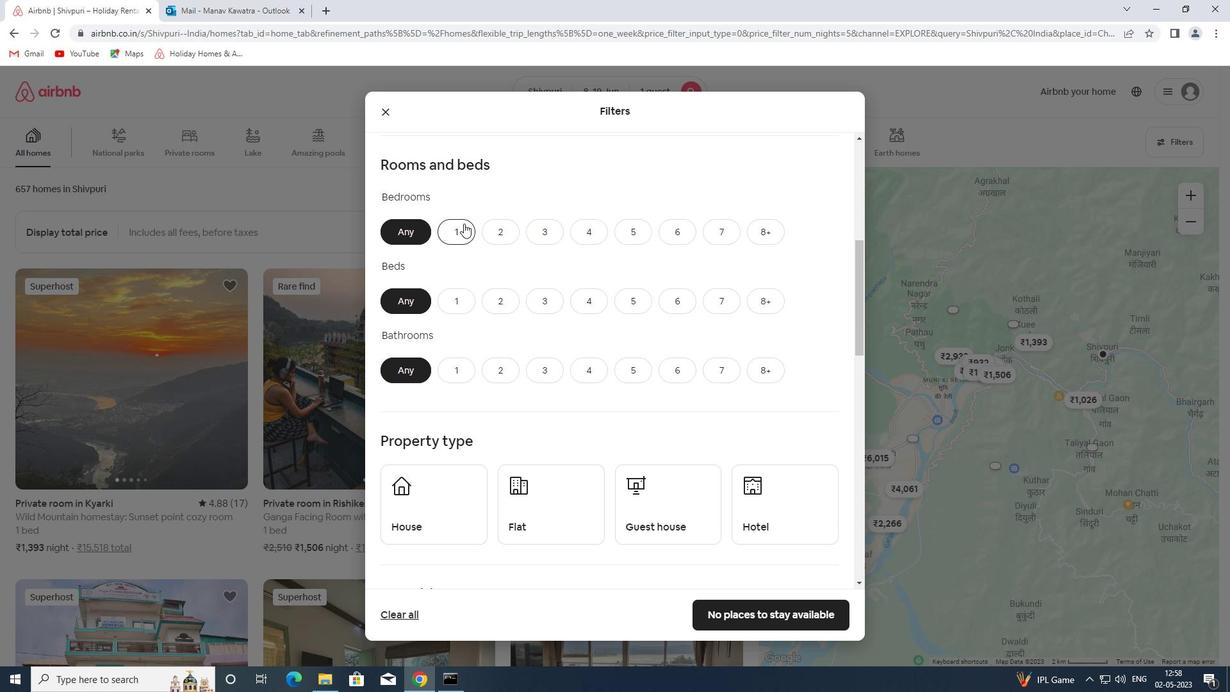 
Action: Mouse moved to (462, 300)
Screenshot: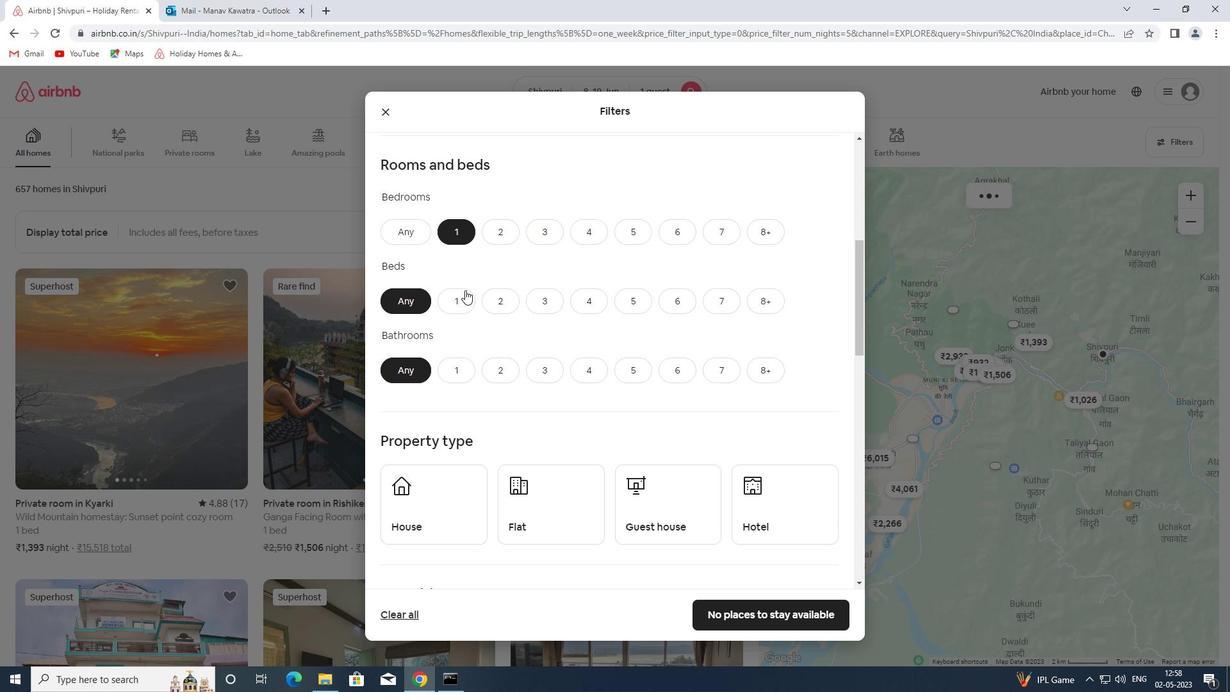 
Action: Mouse pressed left at (462, 300)
Screenshot: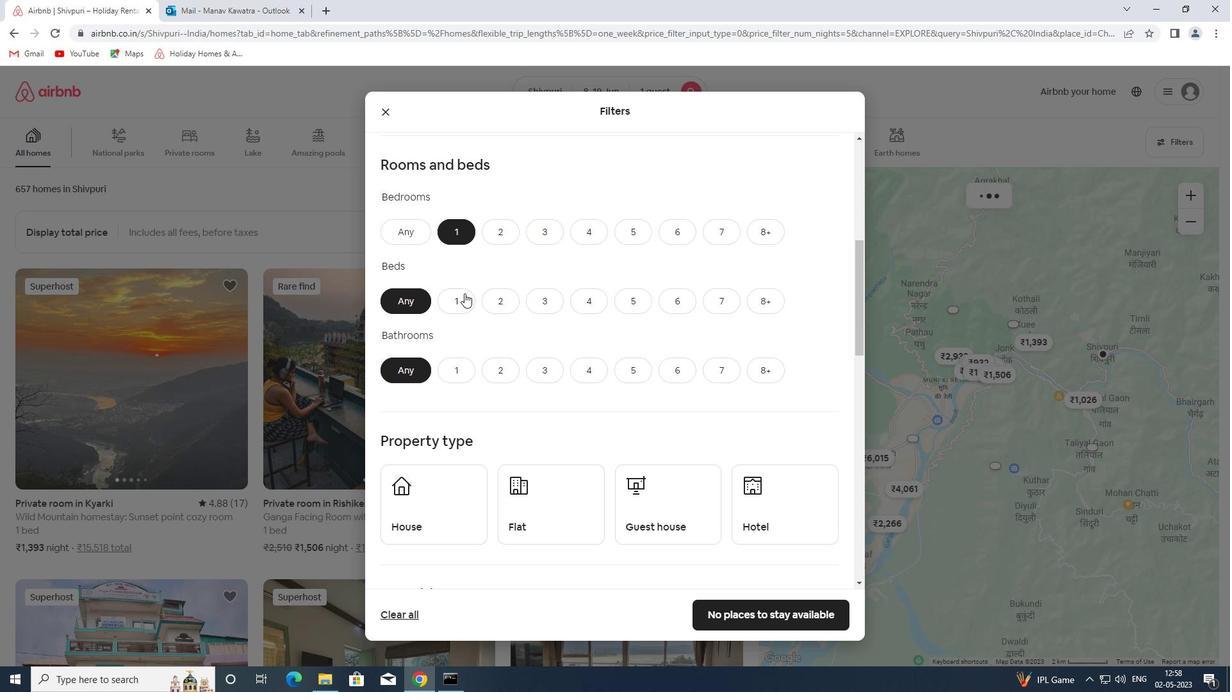 
Action: Mouse moved to (452, 374)
Screenshot: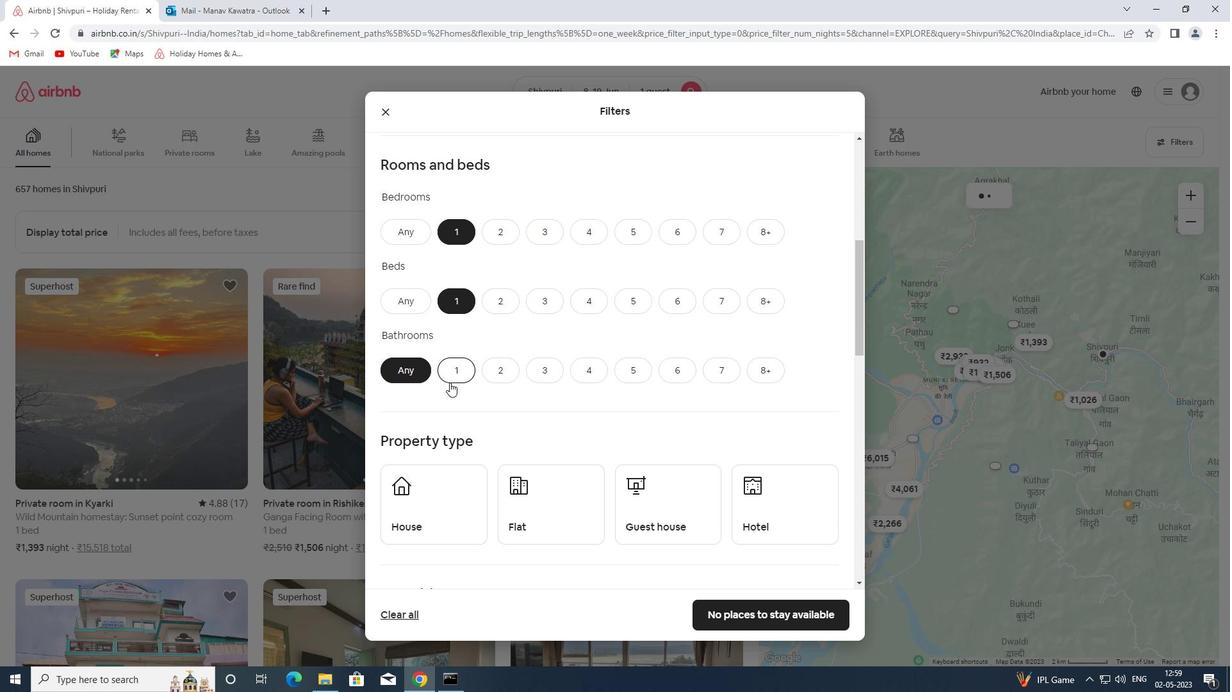 
Action: Mouse pressed left at (452, 374)
Screenshot: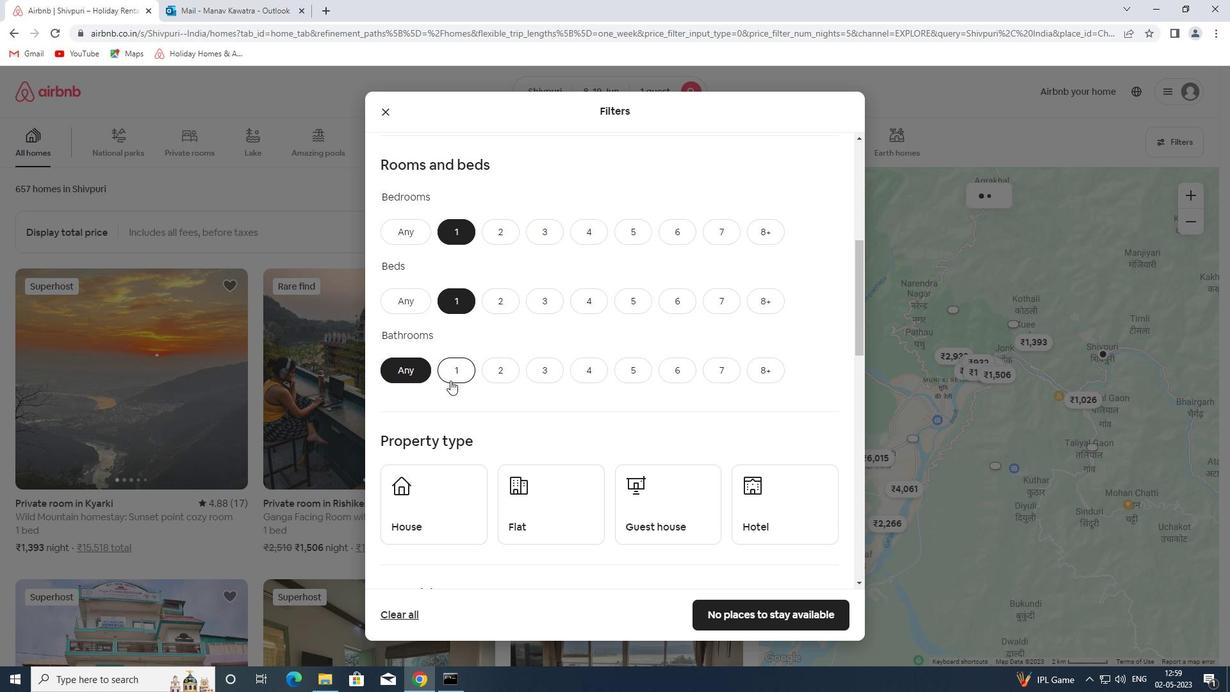
Action: Mouse moved to (441, 497)
Screenshot: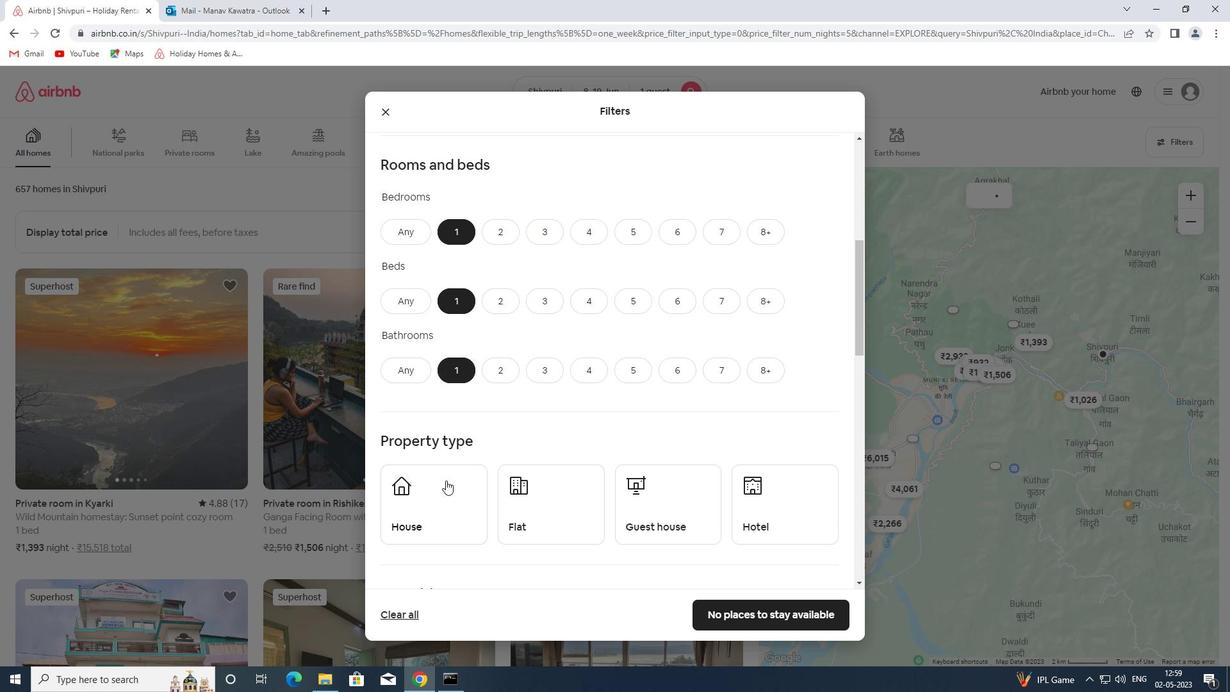 
Action: Mouse pressed left at (441, 497)
Screenshot: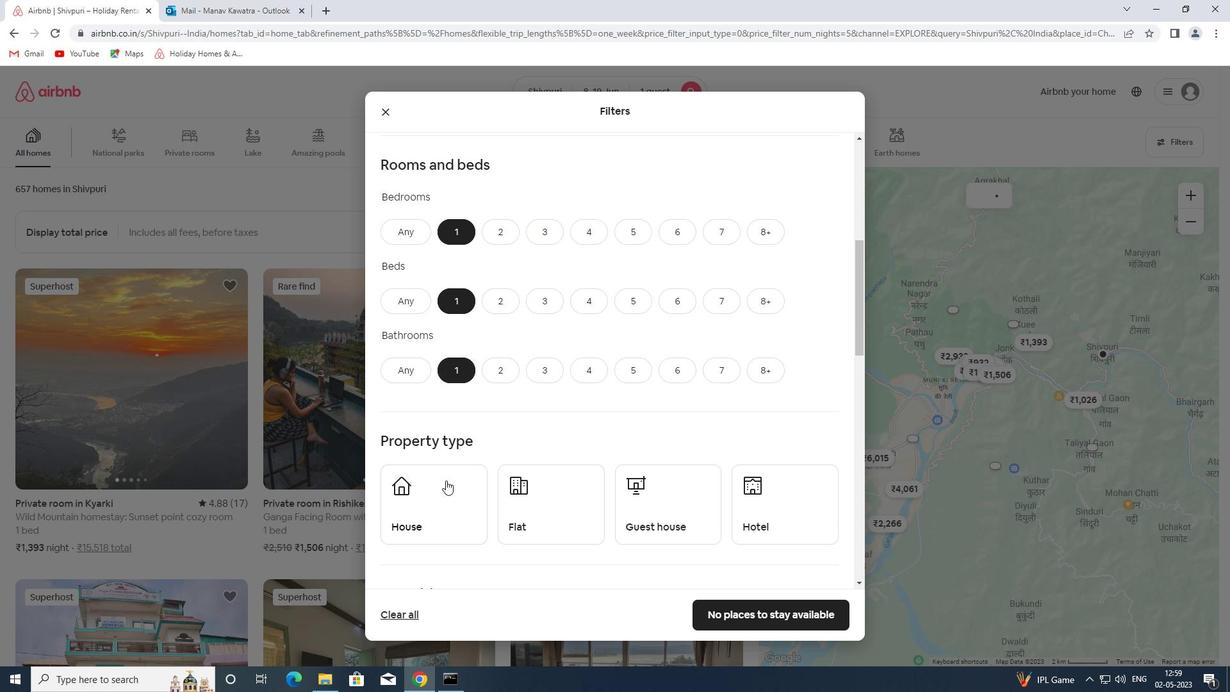 
Action: Mouse moved to (542, 501)
Screenshot: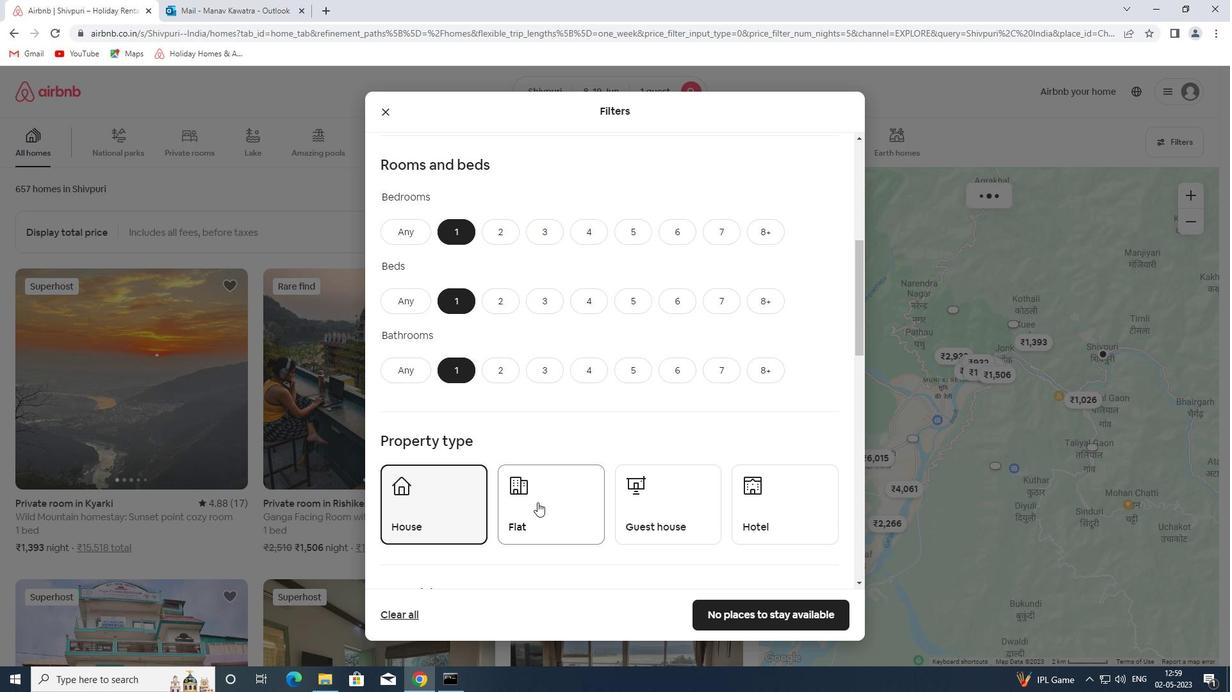 
Action: Mouse pressed left at (542, 501)
Screenshot: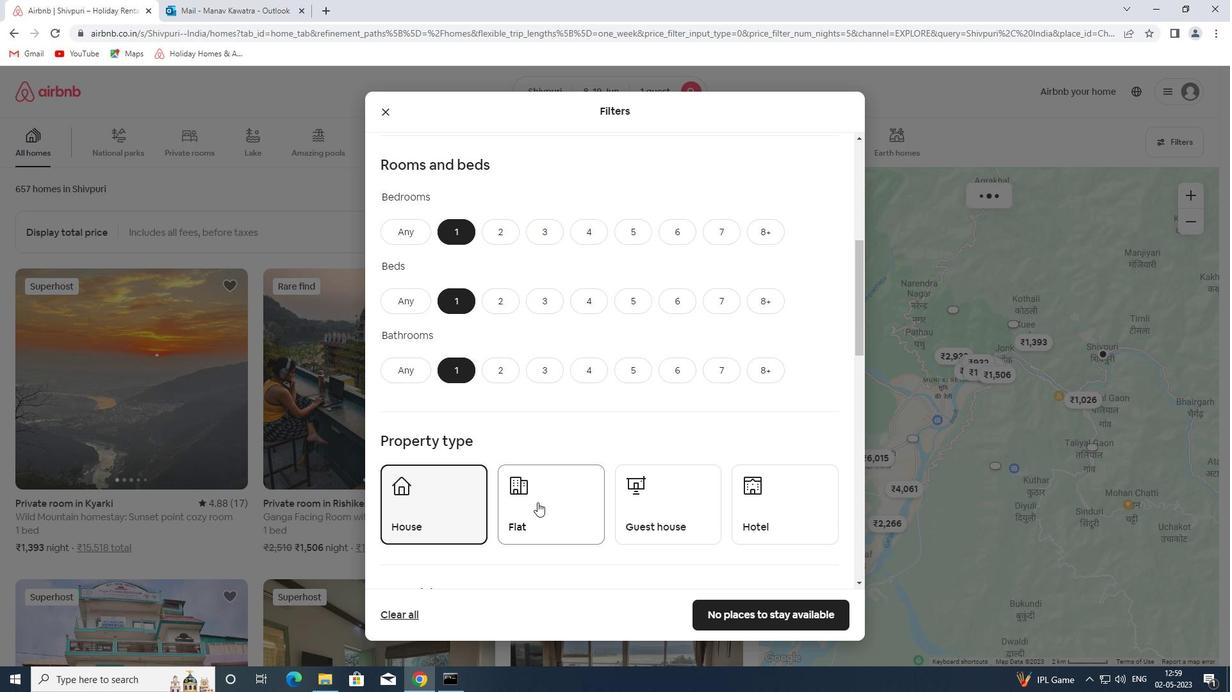 
Action: Mouse moved to (685, 519)
Screenshot: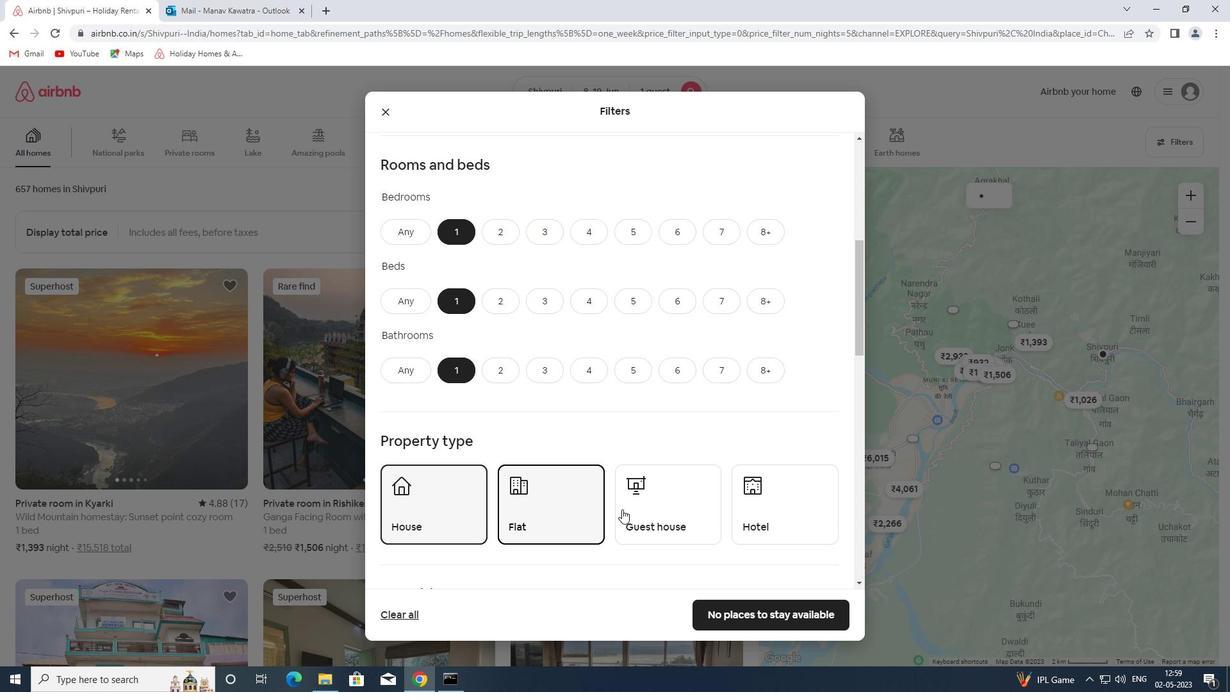 
Action: Mouse pressed left at (685, 519)
Screenshot: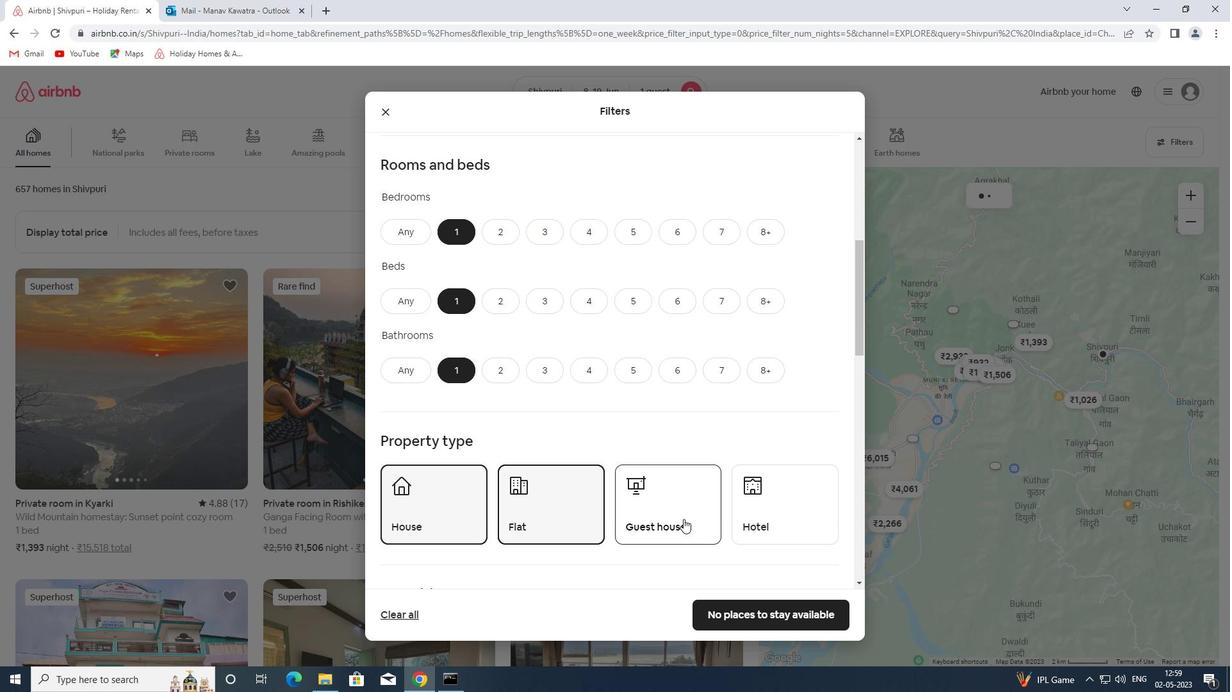 
Action: Mouse moved to (737, 495)
Screenshot: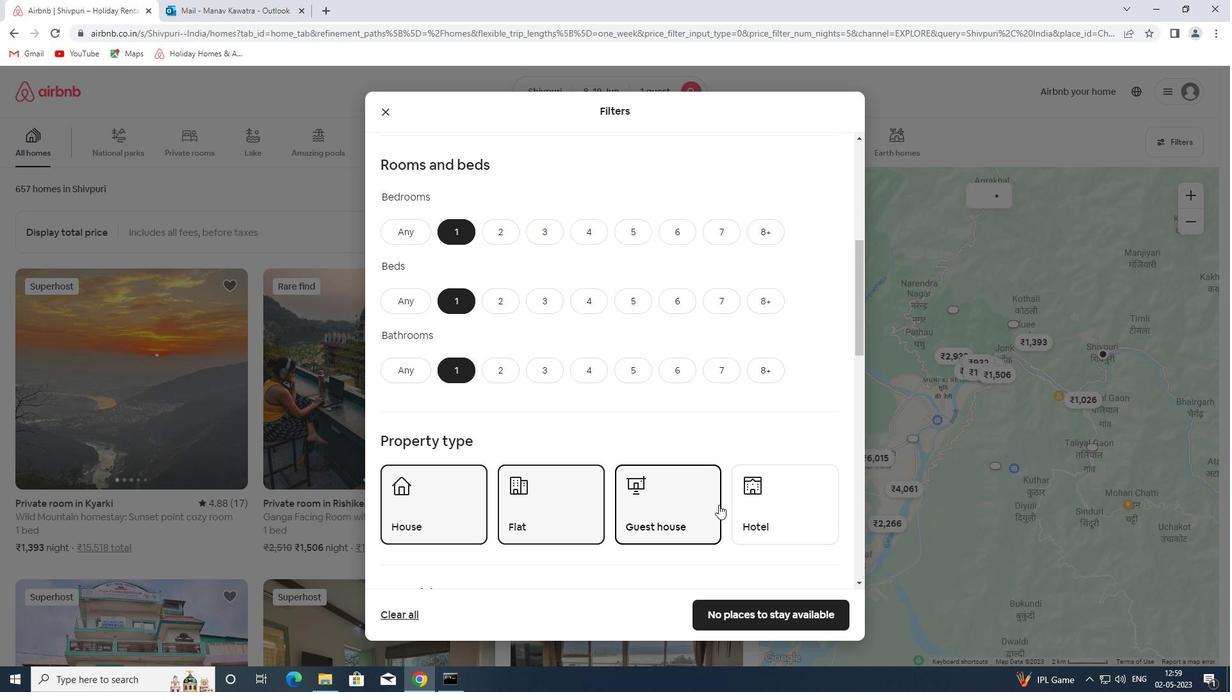 
Action: Mouse pressed left at (737, 495)
Screenshot: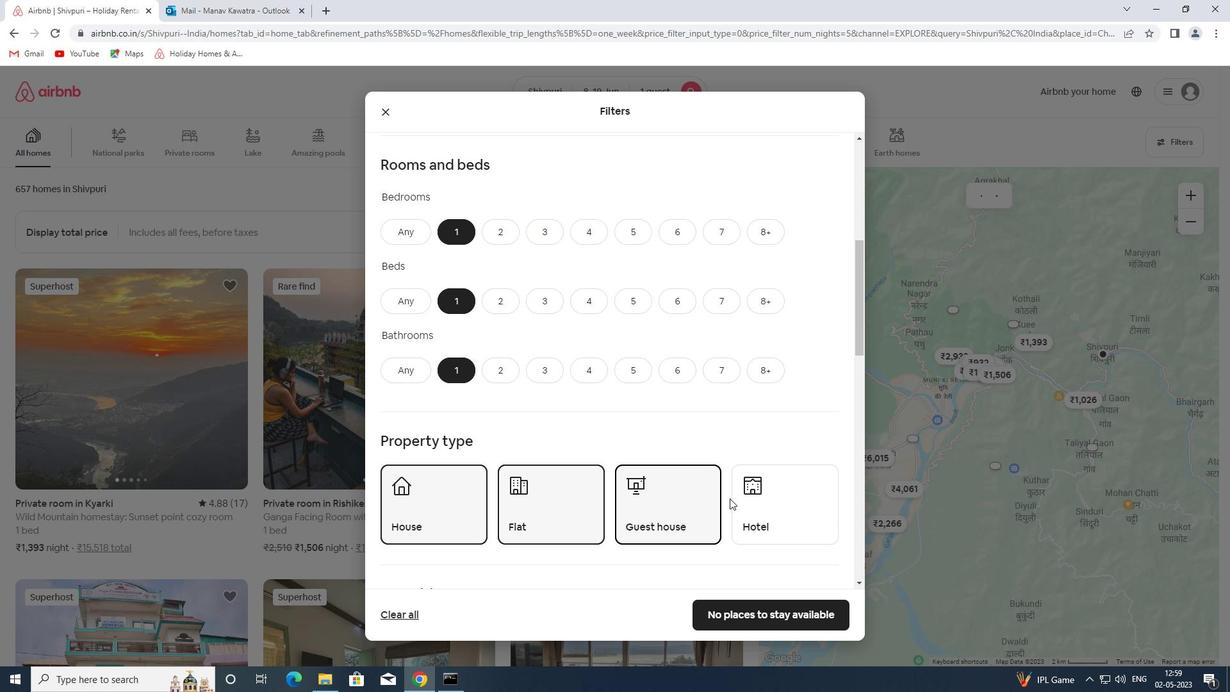 
Action: Mouse moved to (693, 389)
Screenshot: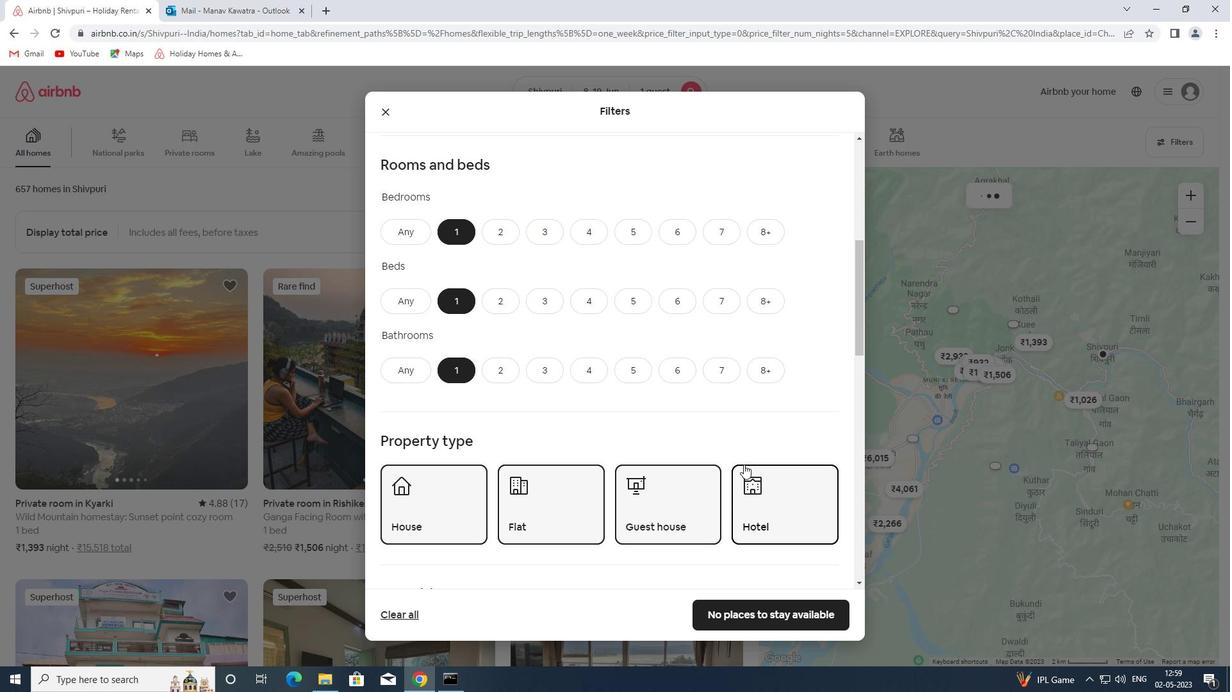 
Action: Mouse scrolled (693, 388) with delta (0, 0)
Screenshot: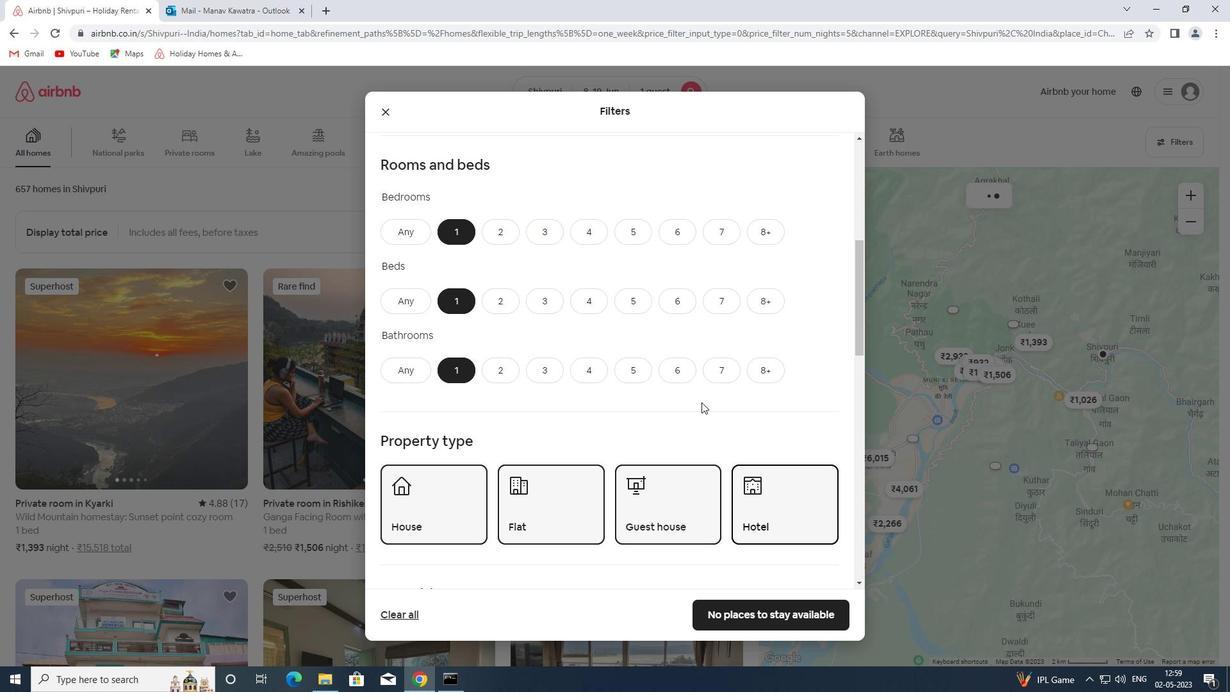 
Action: Mouse scrolled (693, 388) with delta (0, 0)
Screenshot: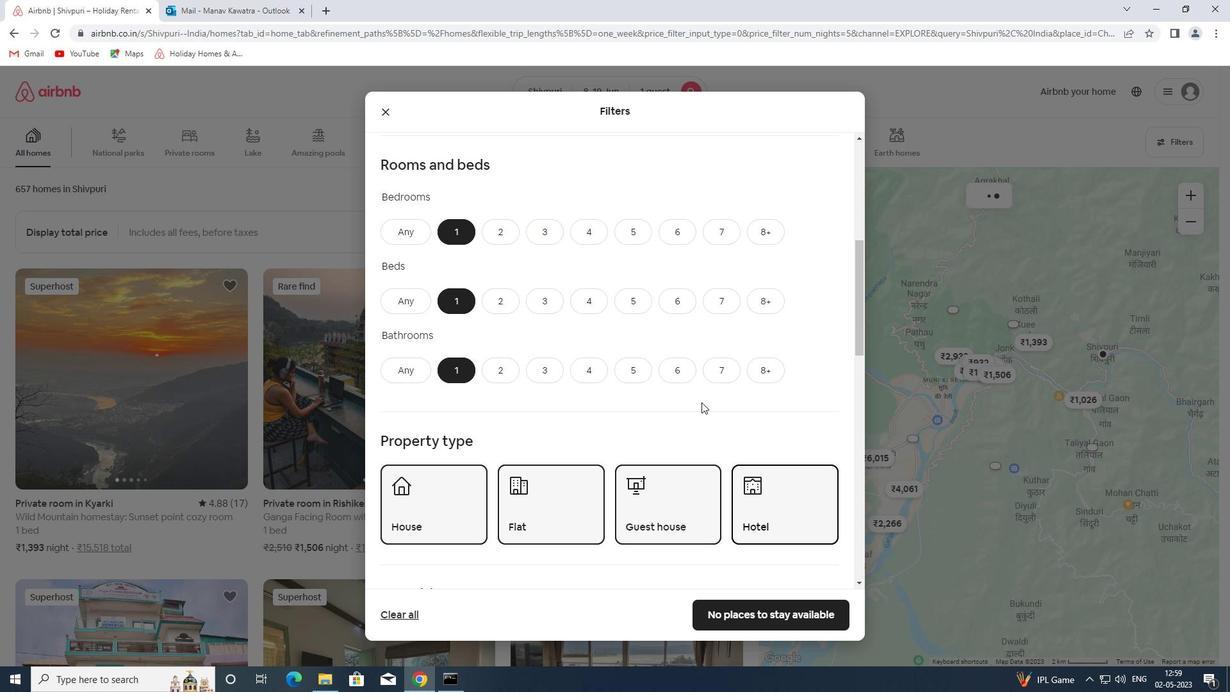 
Action: Mouse scrolled (693, 388) with delta (0, 0)
Screenshot: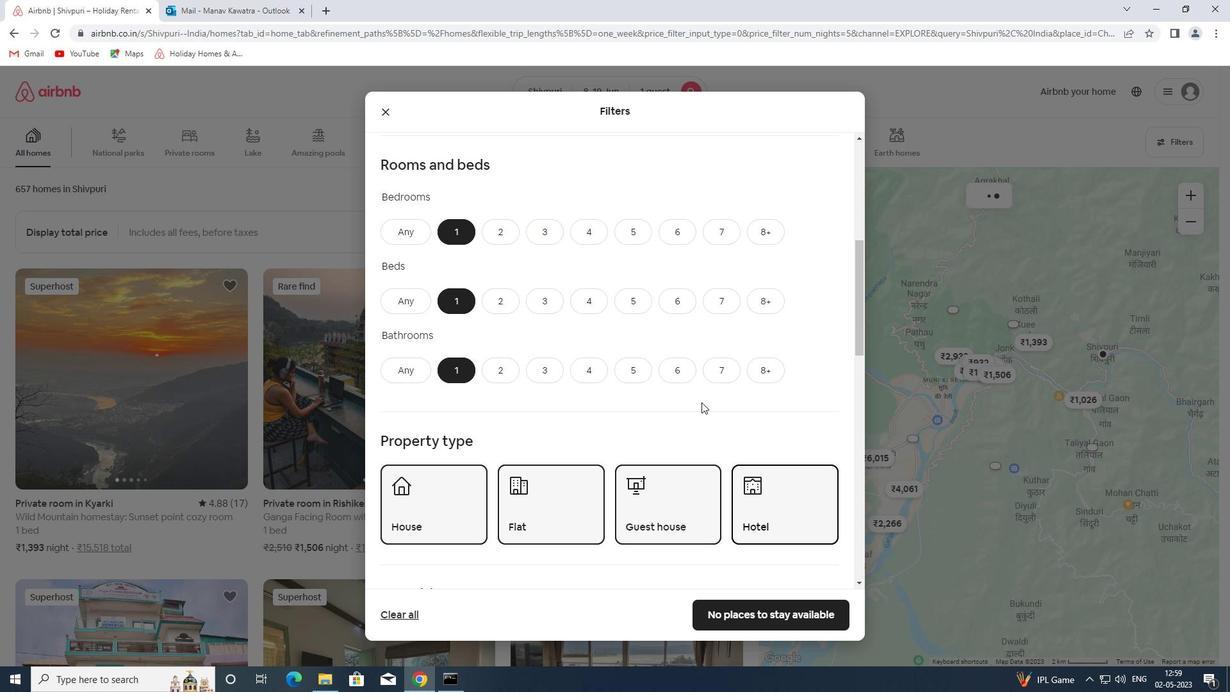 
Action: Mouse moved to (693, 388)
Screenshot: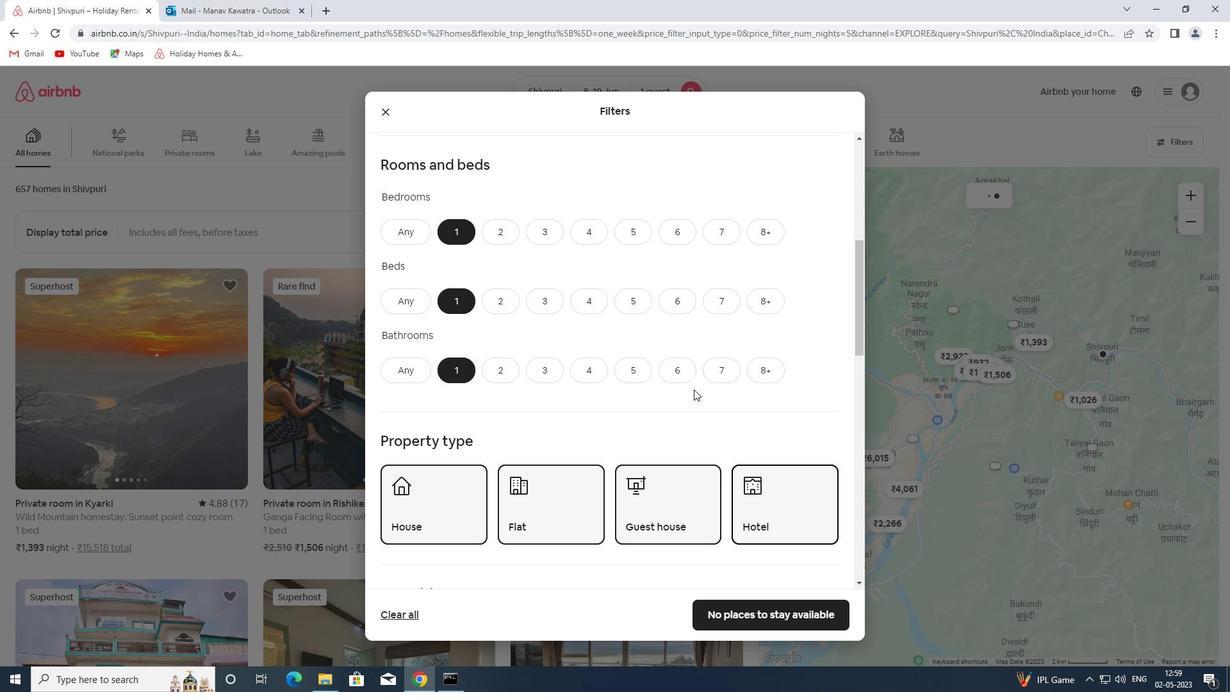 
Action: Mouse scrolled (693, 387) with delta (0, 0)
Screenshot: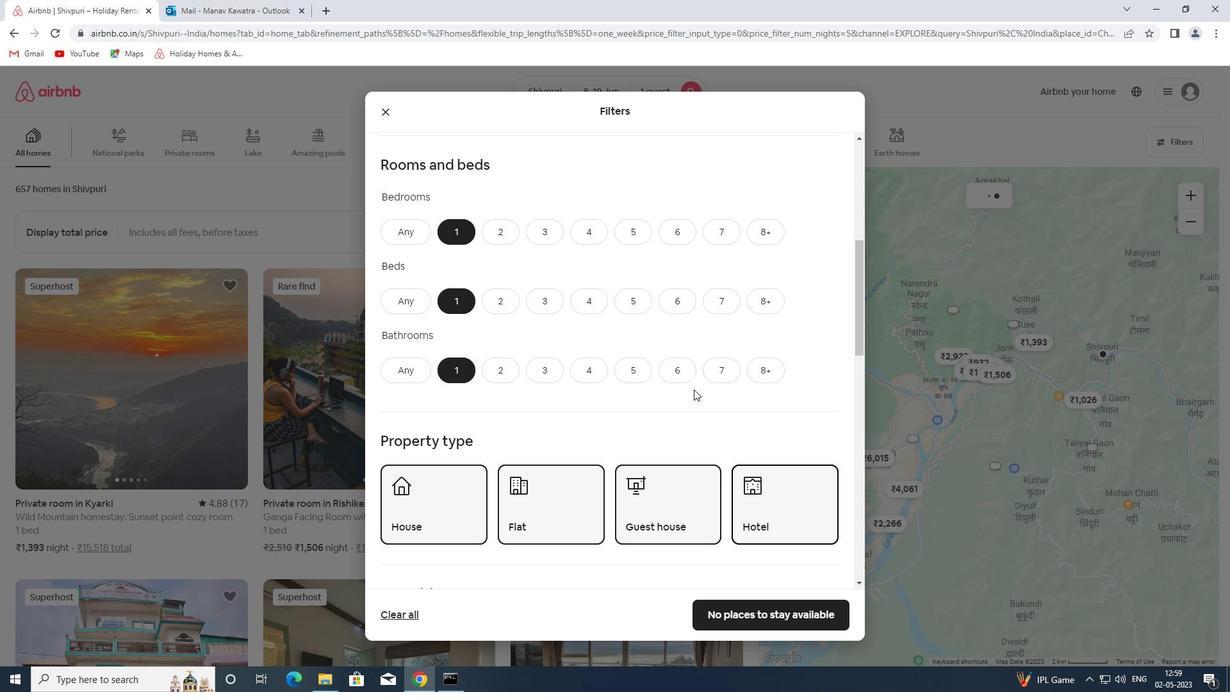 
Action: Mouse moved to (691, 388)
Screenshot: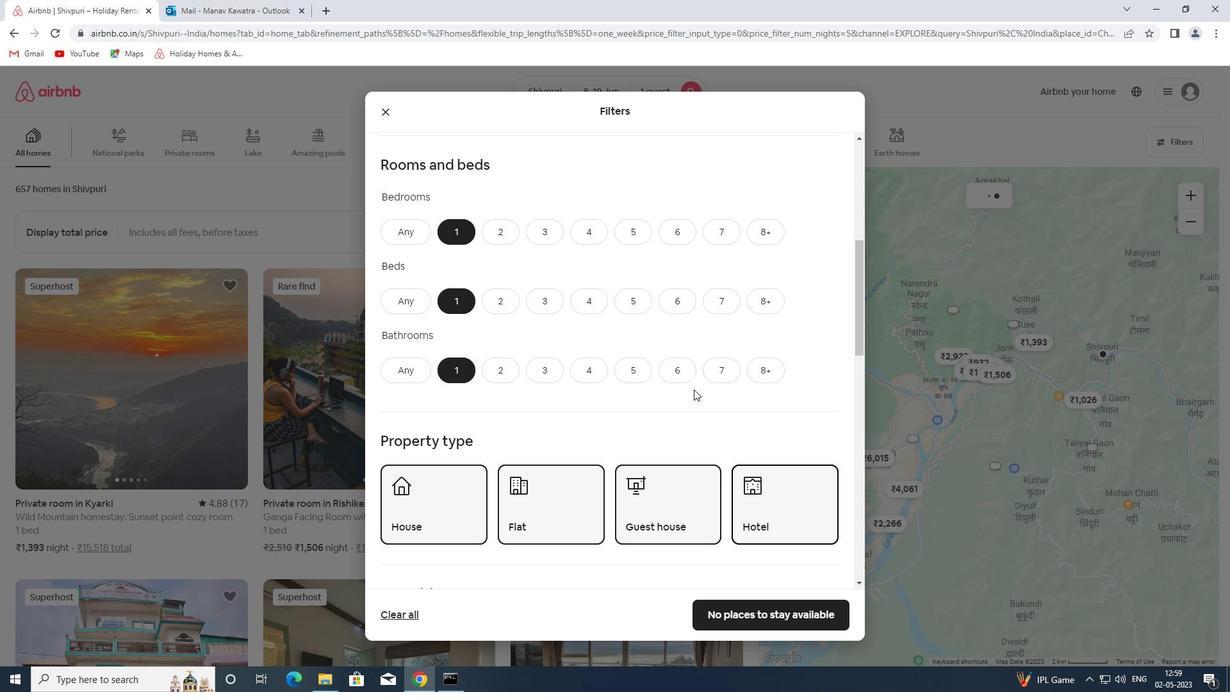 
Action: Mouse scrolled (691, 387) with delta (0, 0)
Screenshot: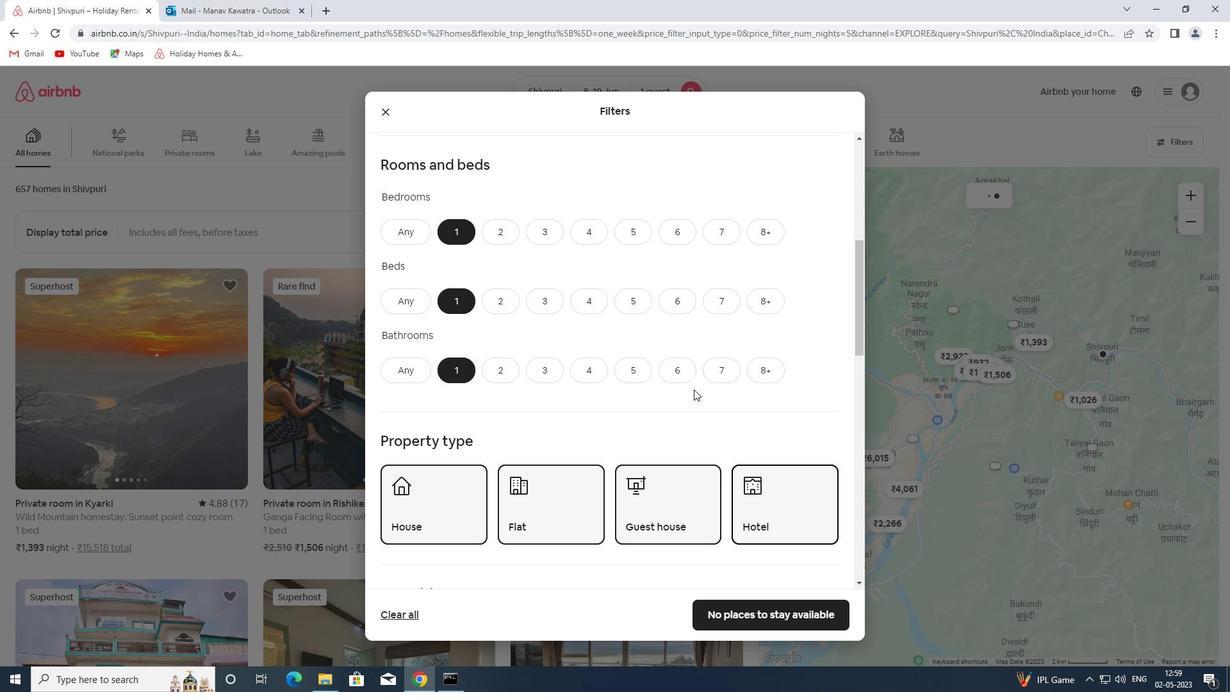 
Action: Mouse moved to (690, 387)
Screenshot: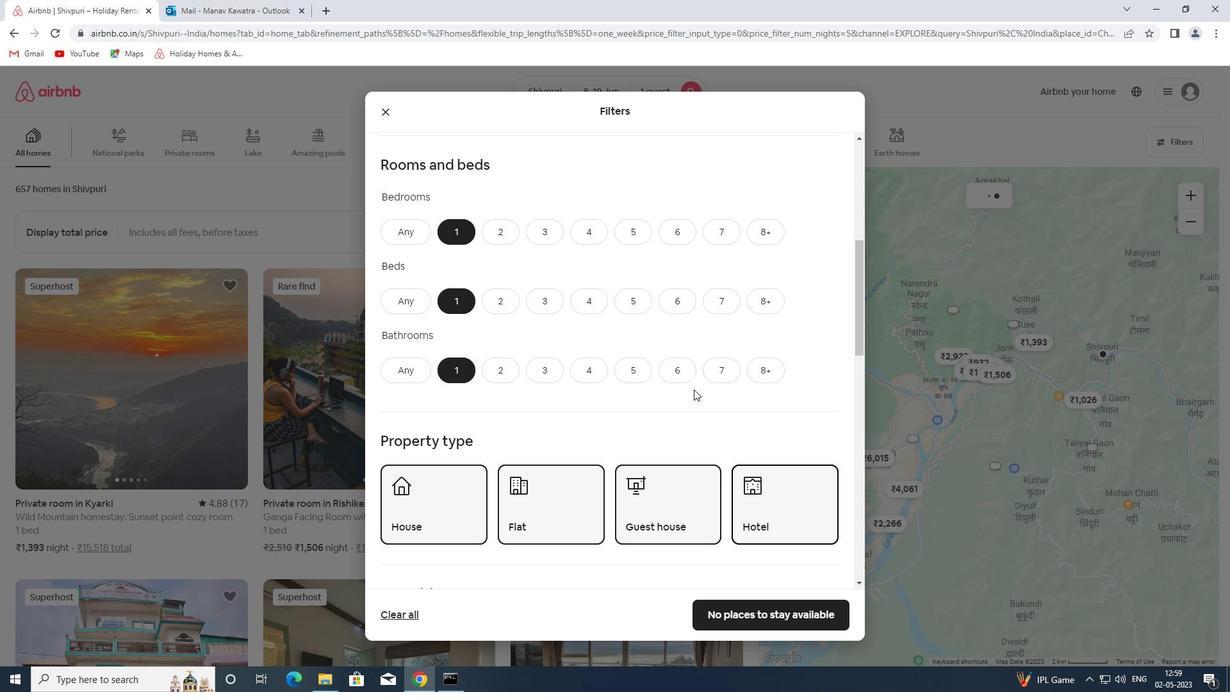 
Action: Mouse scrolled (690, 387) with delta (0, 0)
Screenshot: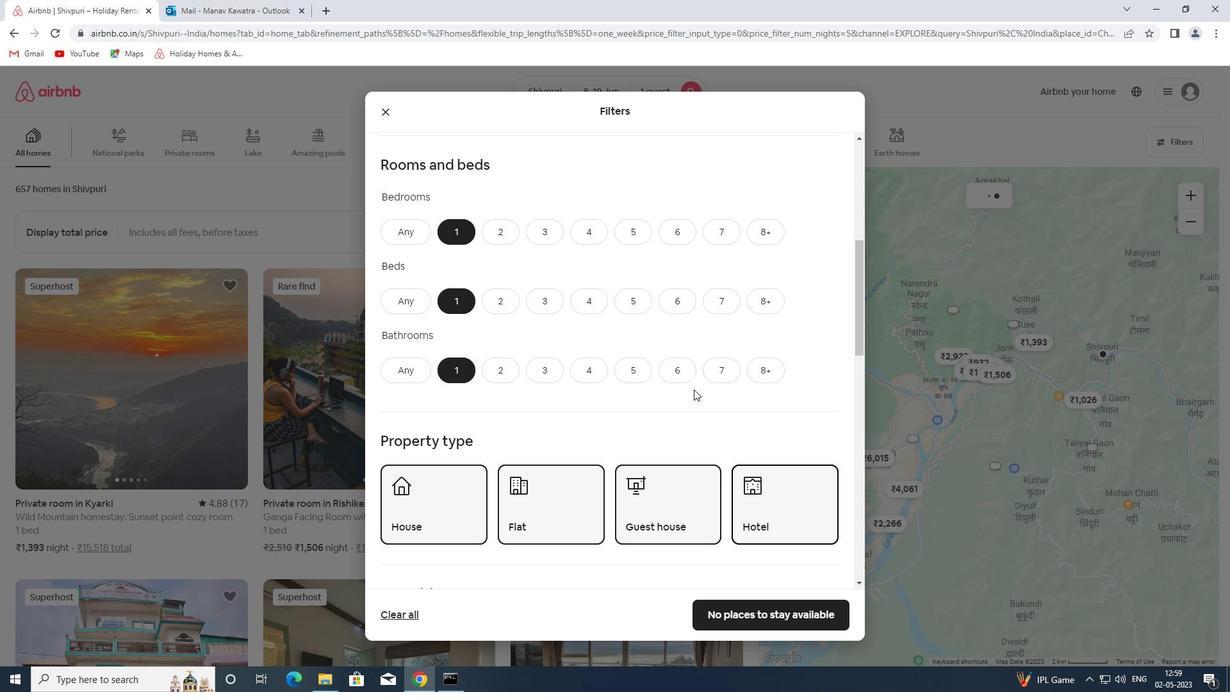 
Action: Mouse moved to (689, 387)
Screenshot: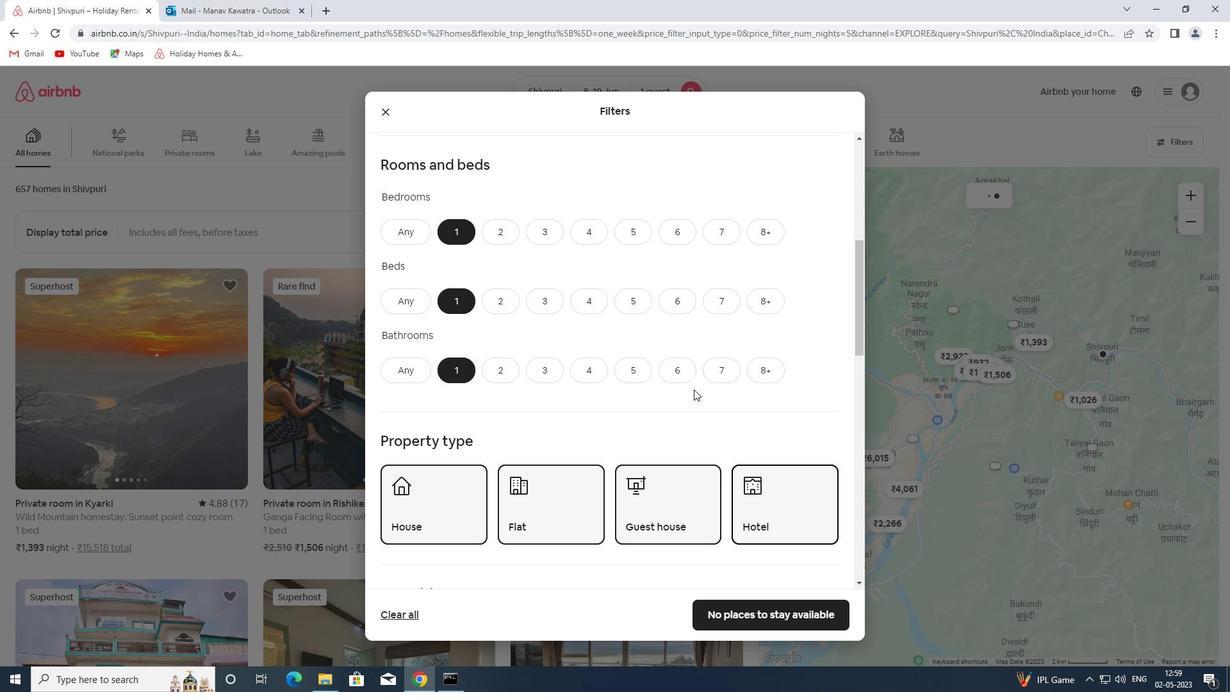 
Action: Mouse scrolled (689, 387) with delta (0, 0)
Screenshot: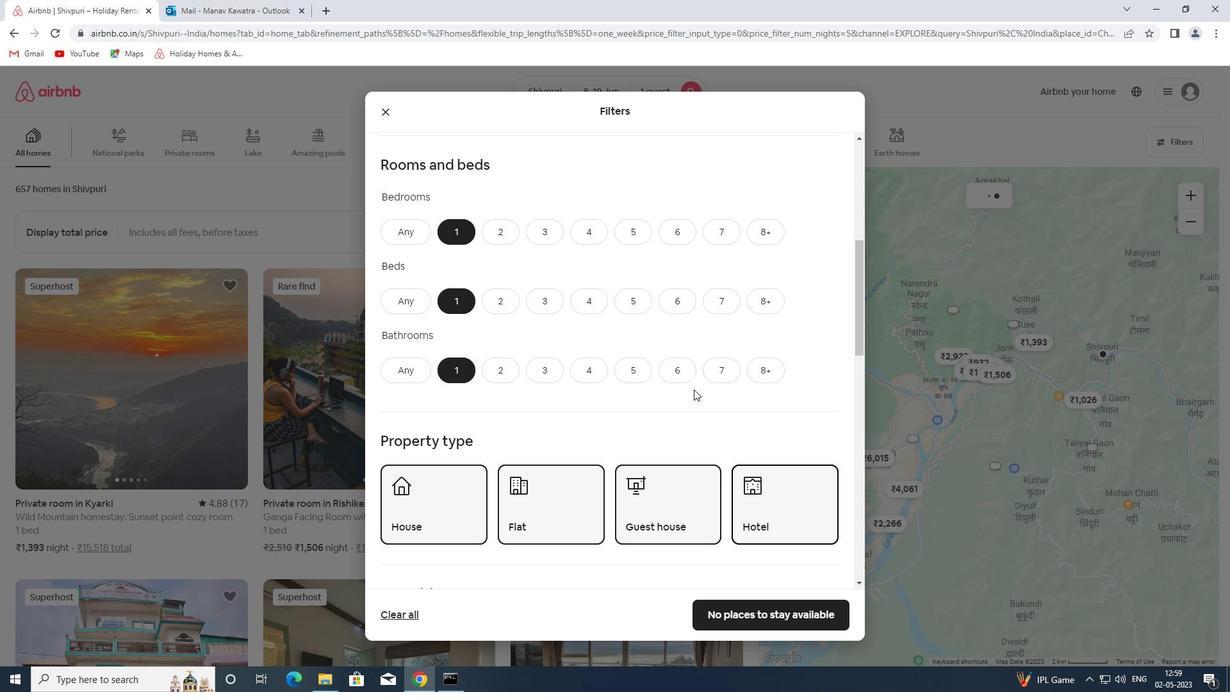 
Action: Mouse moved to (794, 435)
Screenshot: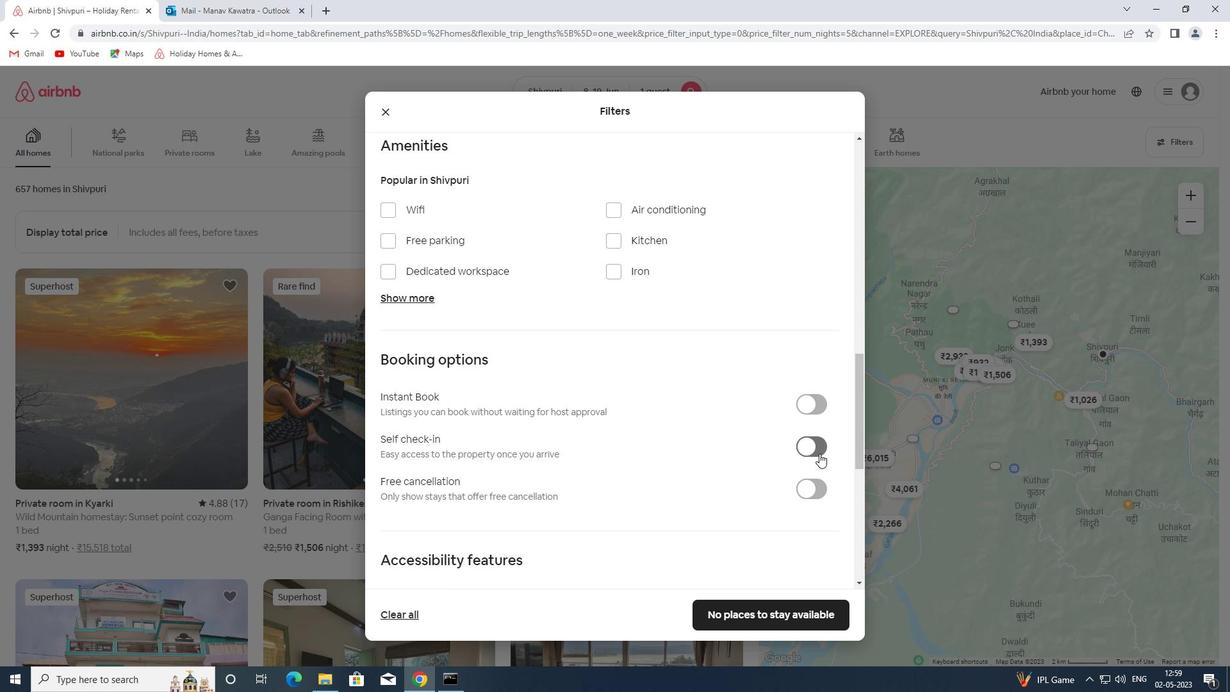 
Action: Mouse pressed left at (794, 435)
Screenshot: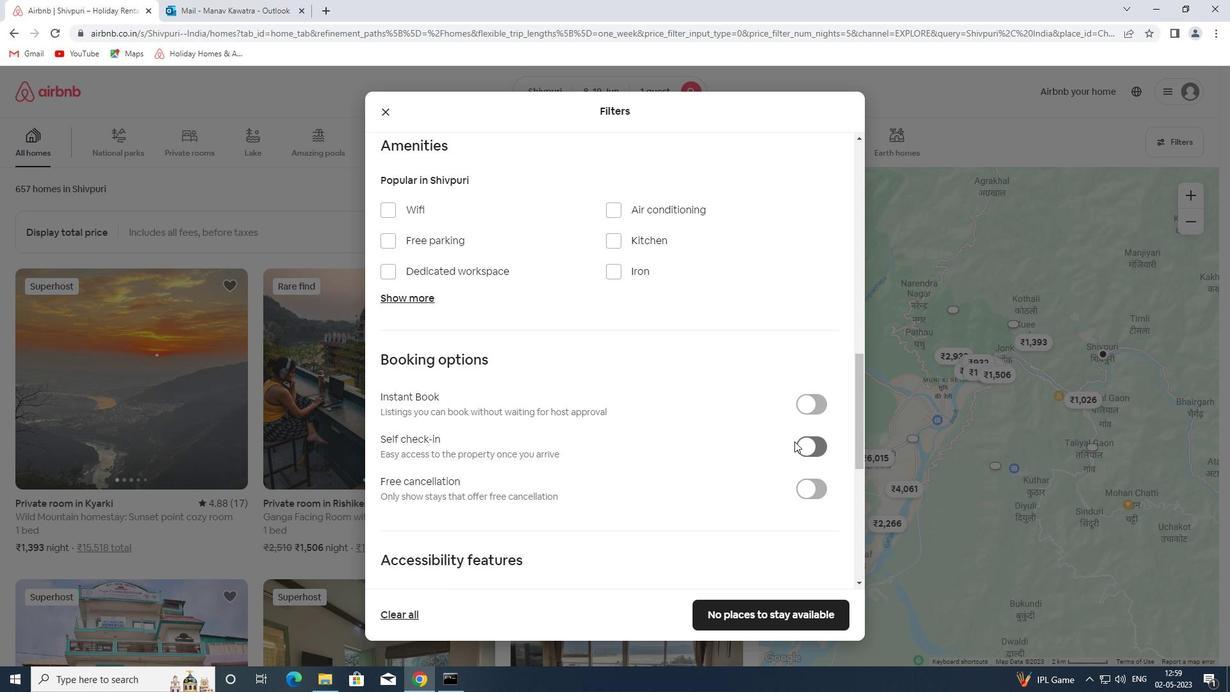 
Action: Mouse moved to (807, 443)
Screenshot: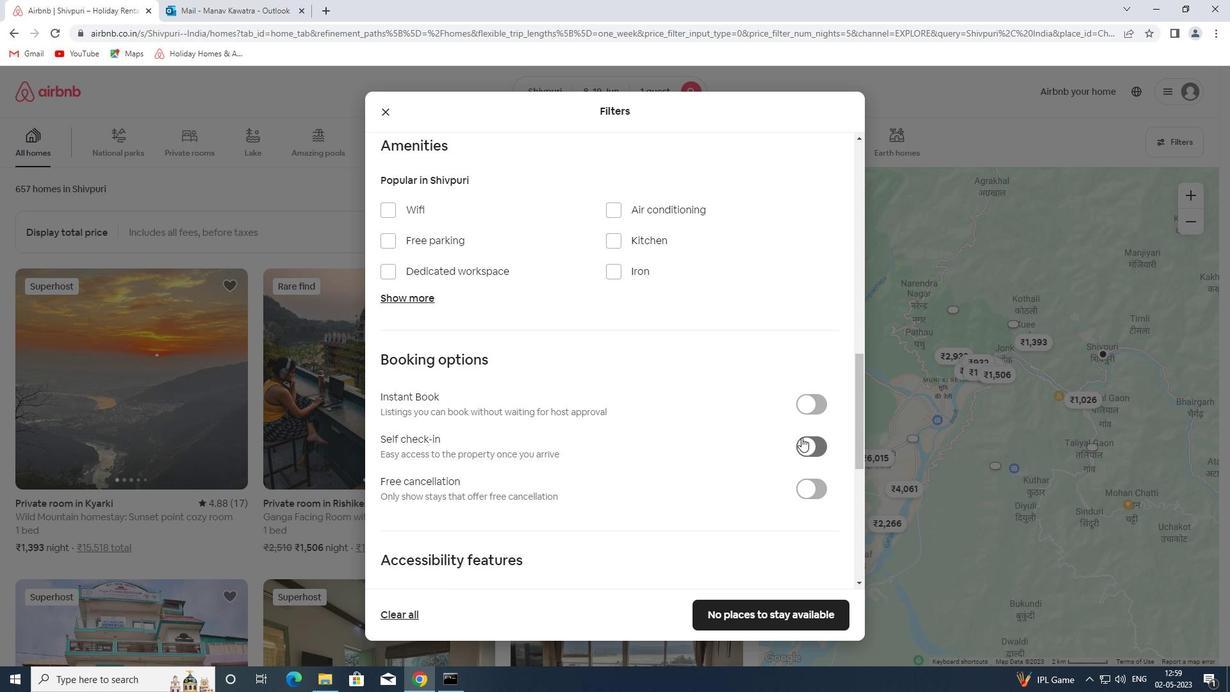 
Action: Mouse pressed left at (807, 443)
Screenshot: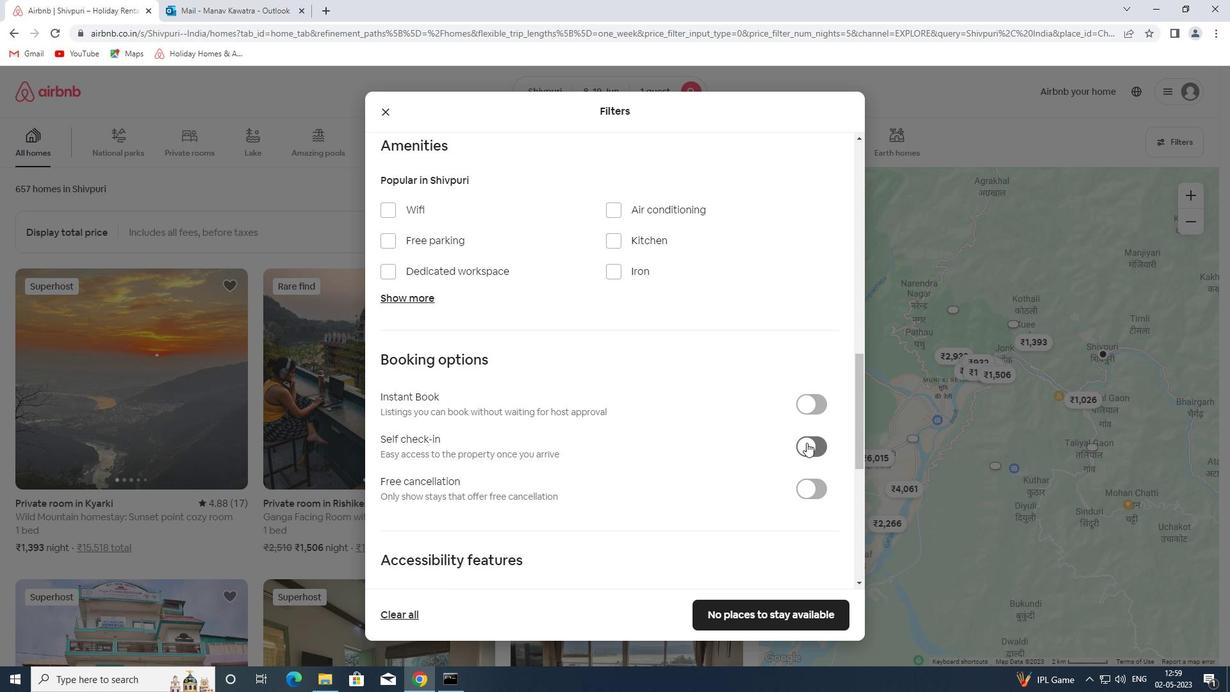 
Action: Mouse moved to (660, 398)
Screenshot: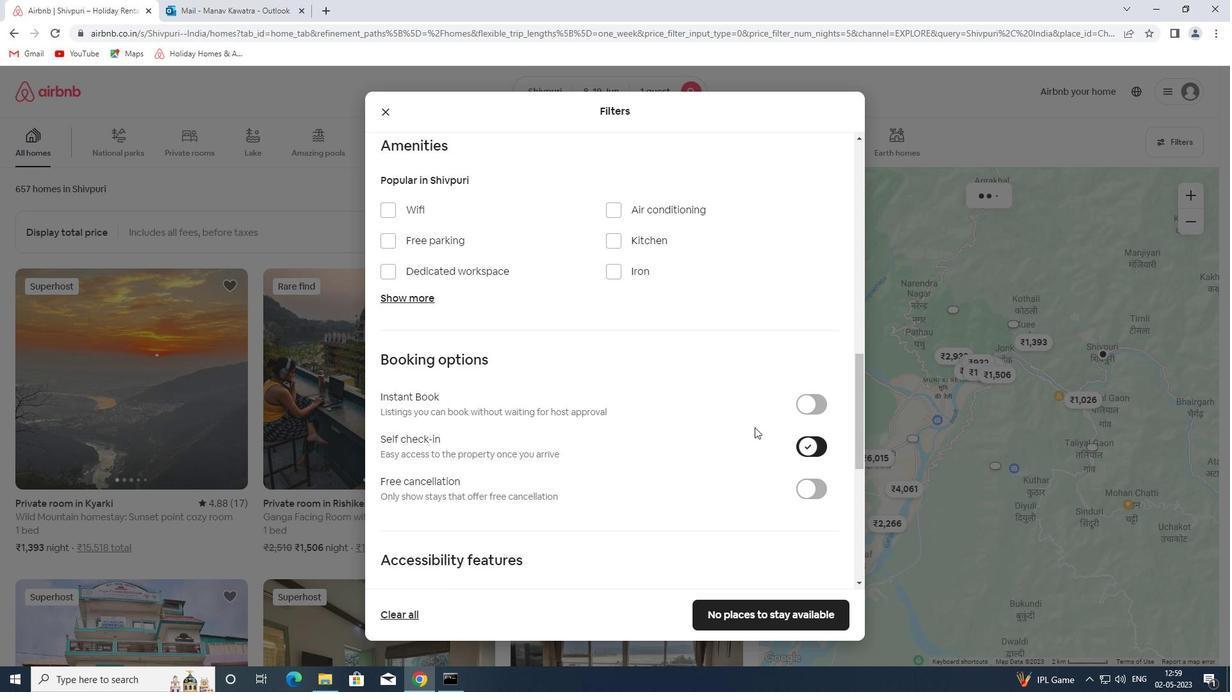 
Action: Mouse scrolled (660, 398) with delta (0, 0)
Screenshot: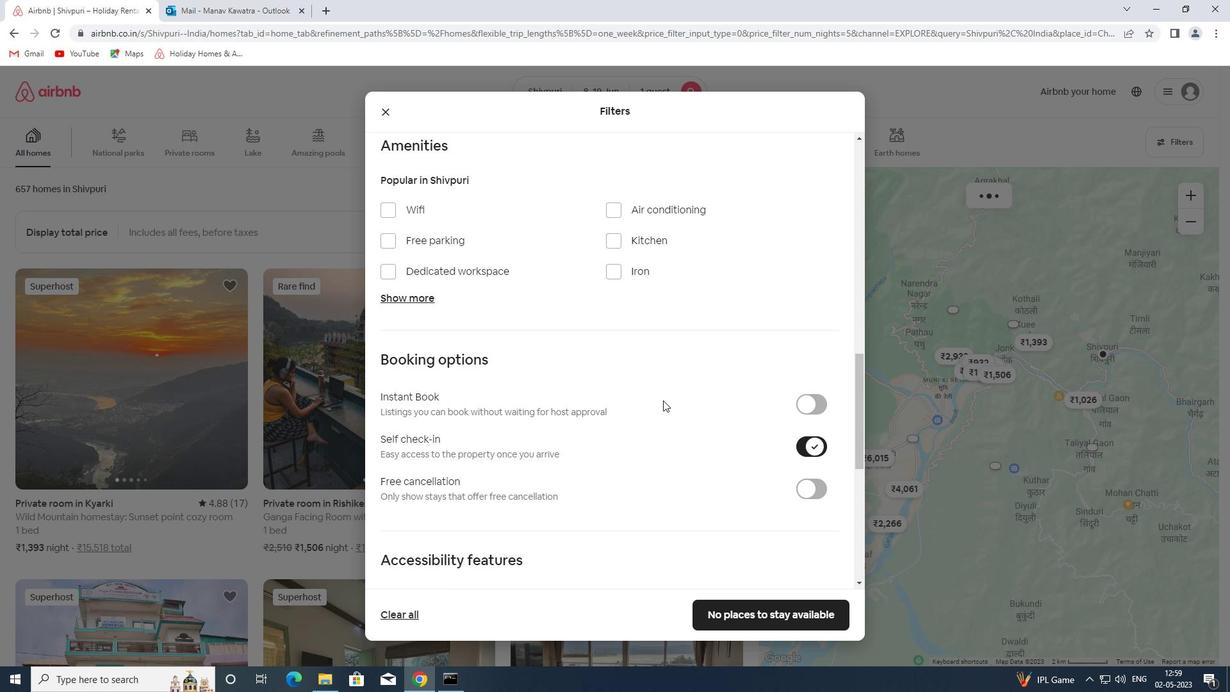 
Action: Mouse scrolled (660, 398) with delta (0, 0)
Screenshot: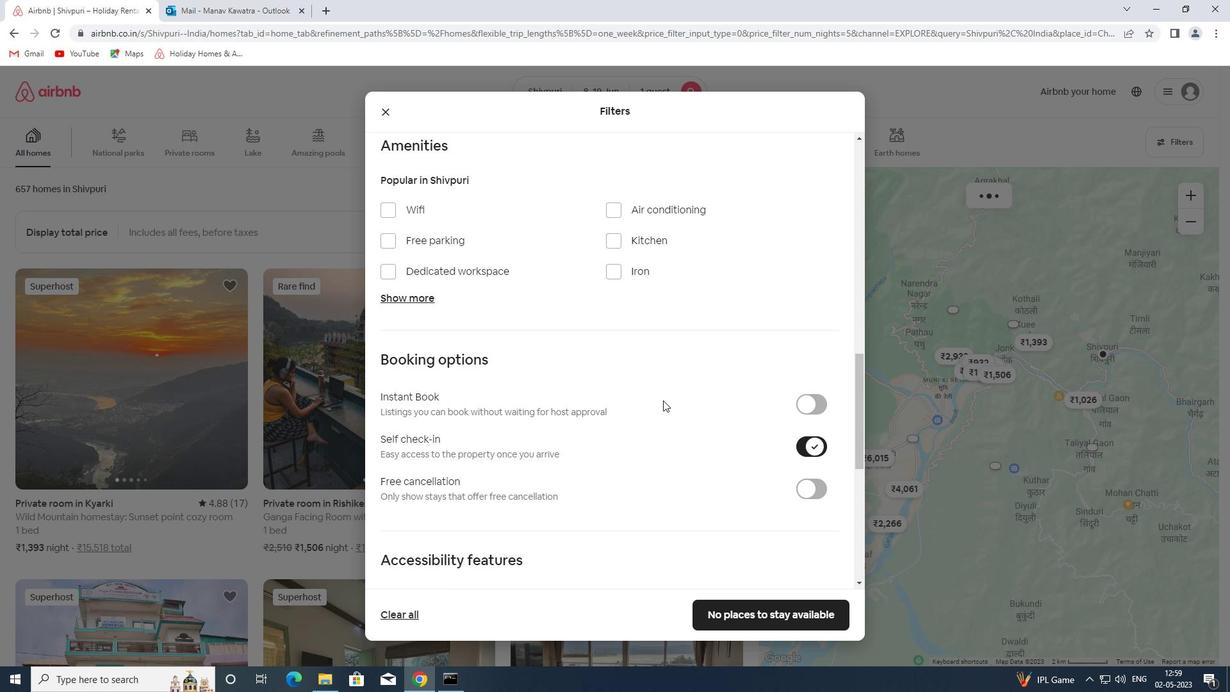 
Action: Mouse scrolled (660, 398) with delta (0, 0)
Screenshot: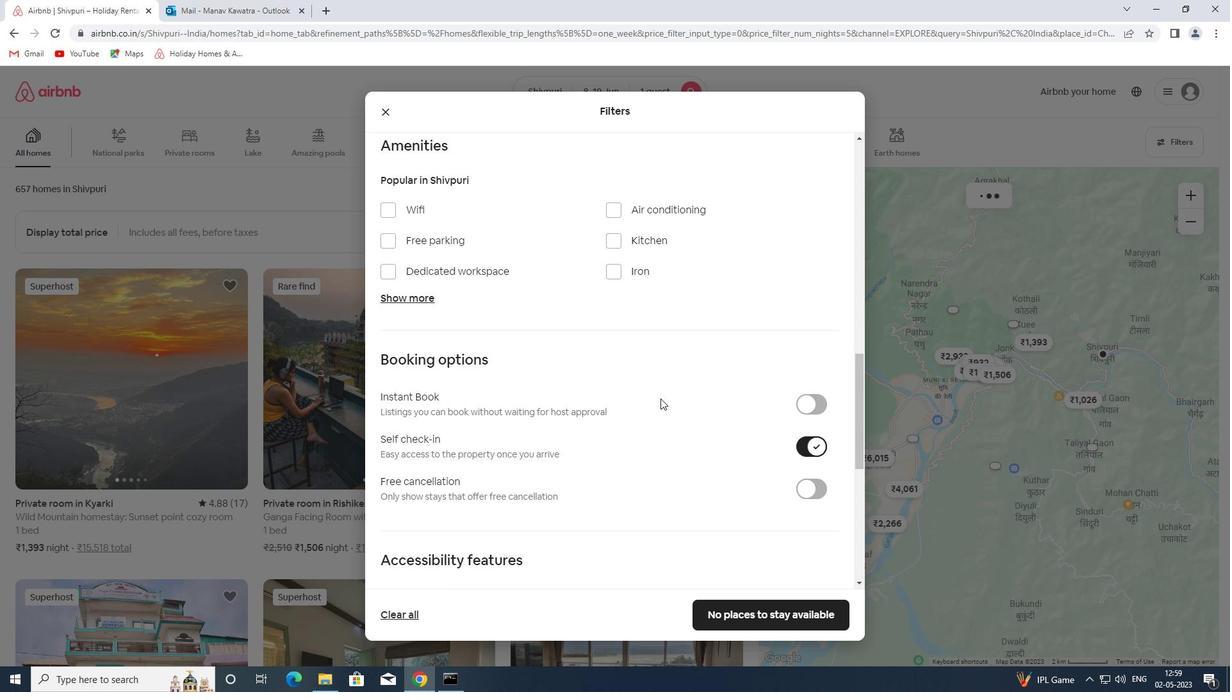 
Action: Mouse scrolled (660, 398) with delta (0, 0)
Screenshot: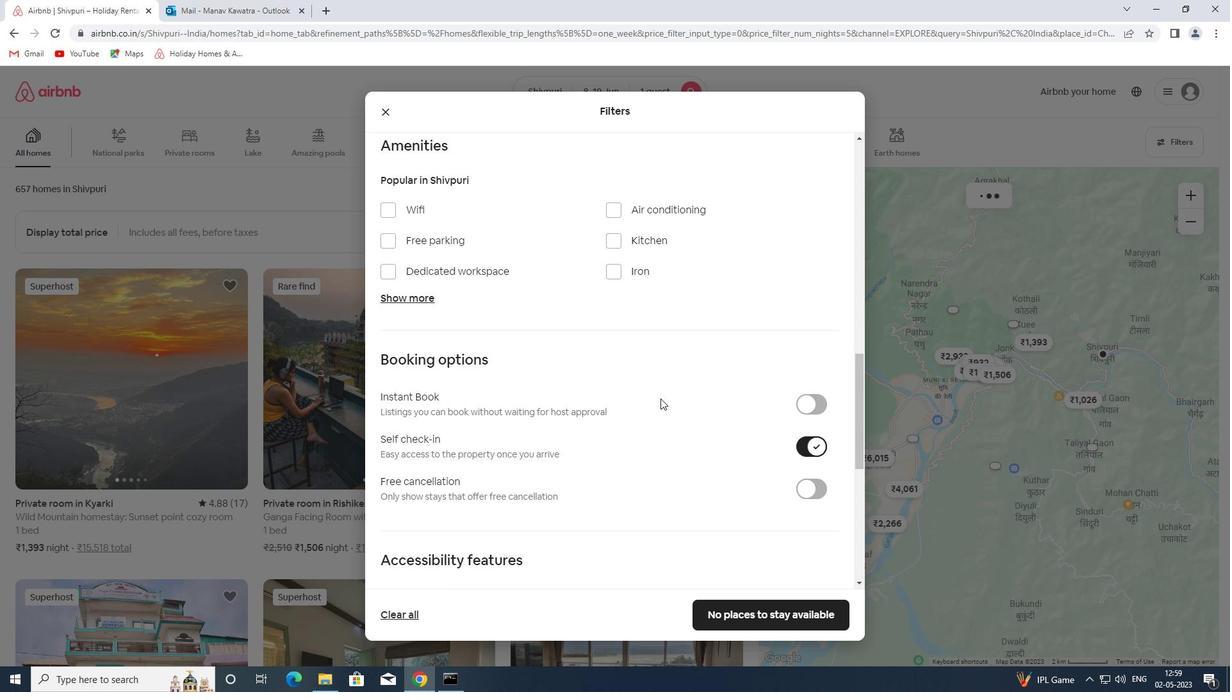
Action: Mouse moved to (658, 398)
Screenshot: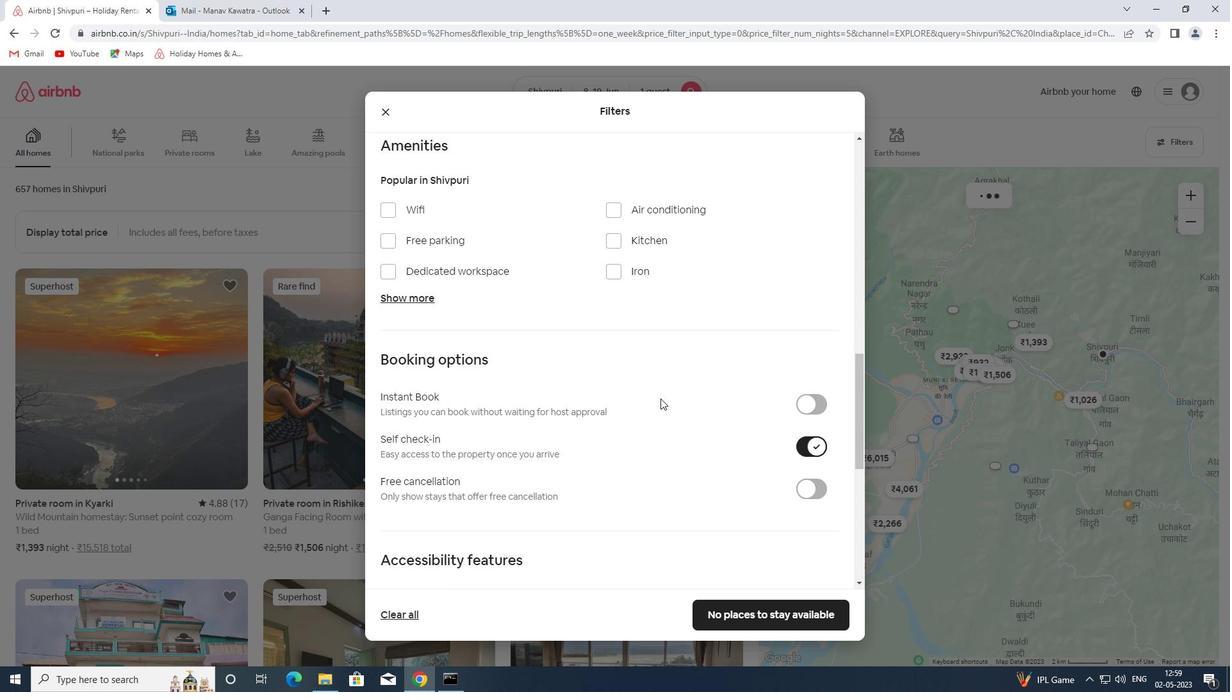 
Action: Mouse scrolled (658, 398) with delta (0, 0)
Screenshot: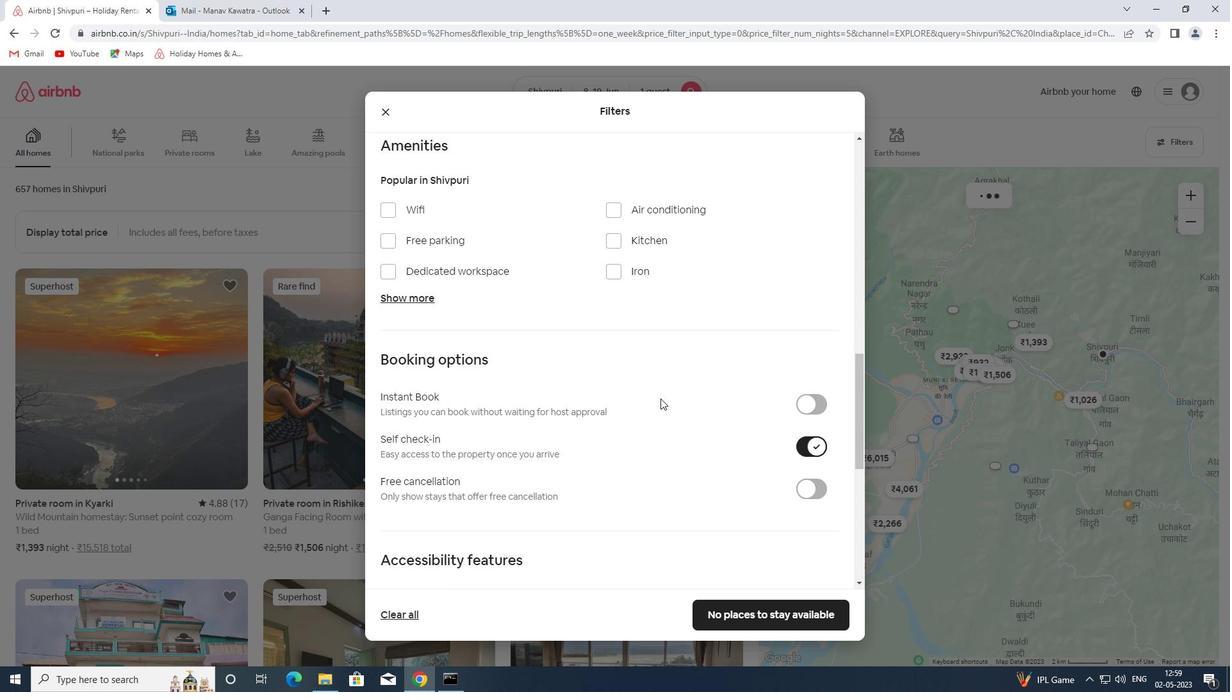 
Action: Mouse moved to (657, 398)
Screenshot: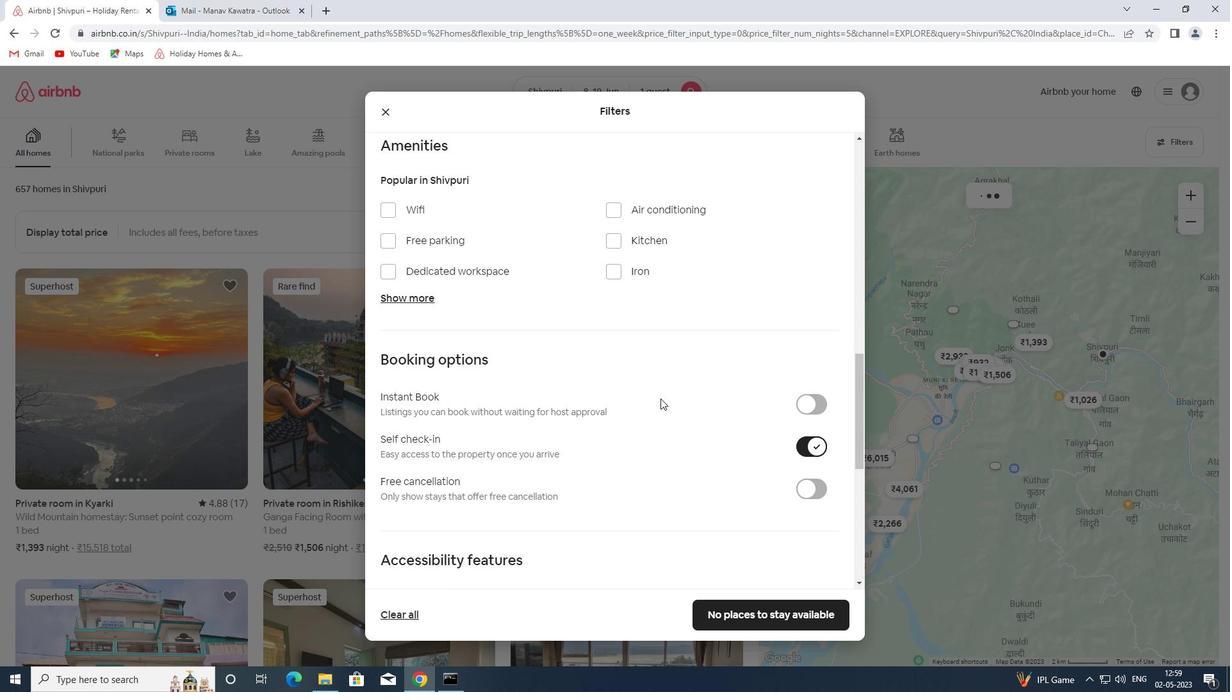 
Action: Mouse scrolled (657, 397) with delta (0, 0)
Screenshot: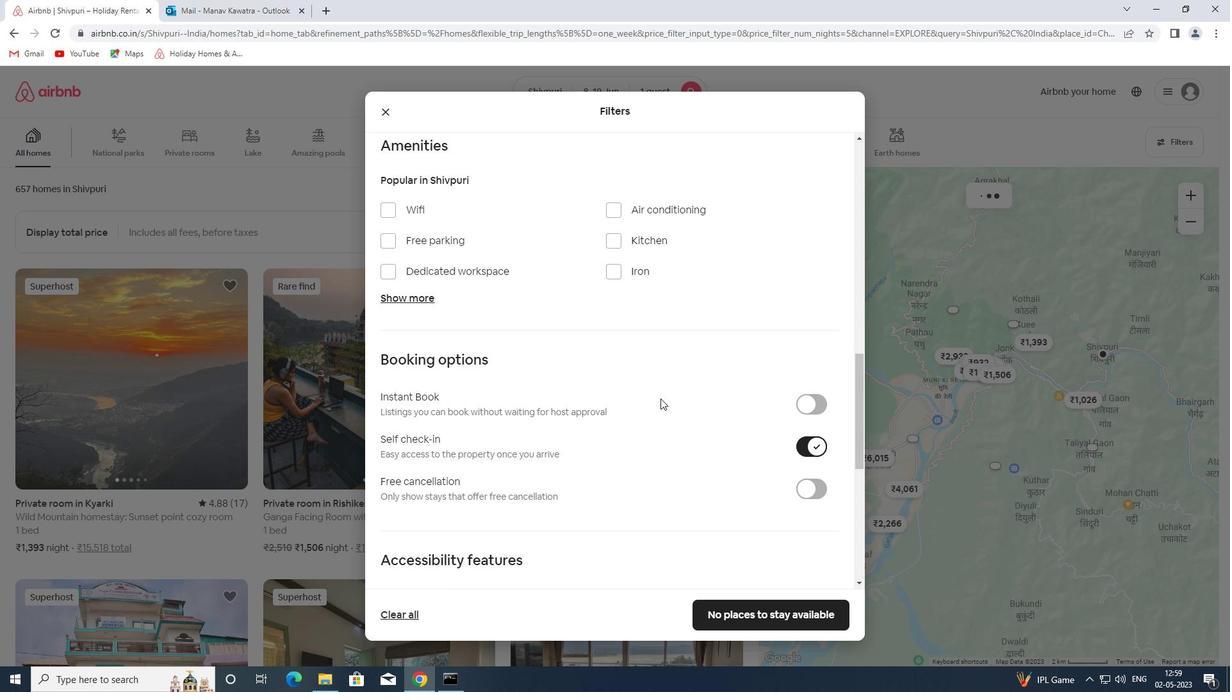 
Action: Mouse moved to (656, 397)
Screenshot: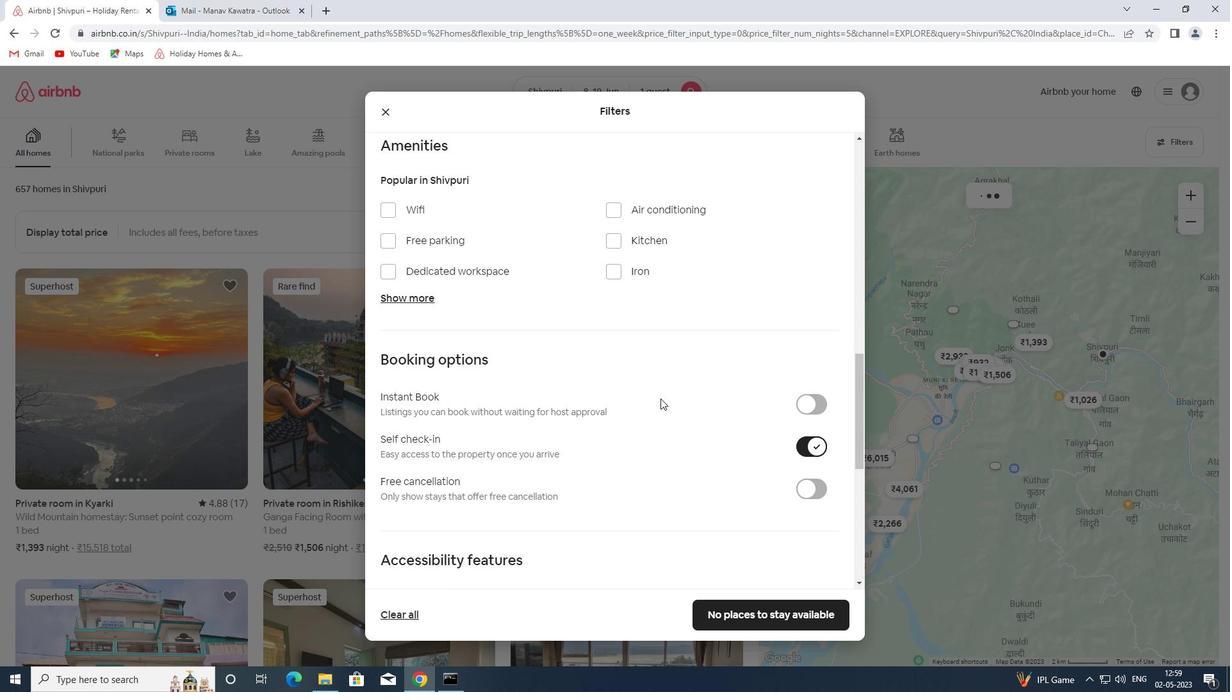 
Action: Mouse scrolled (656, 396) with delta (0, 0)
Screenshot: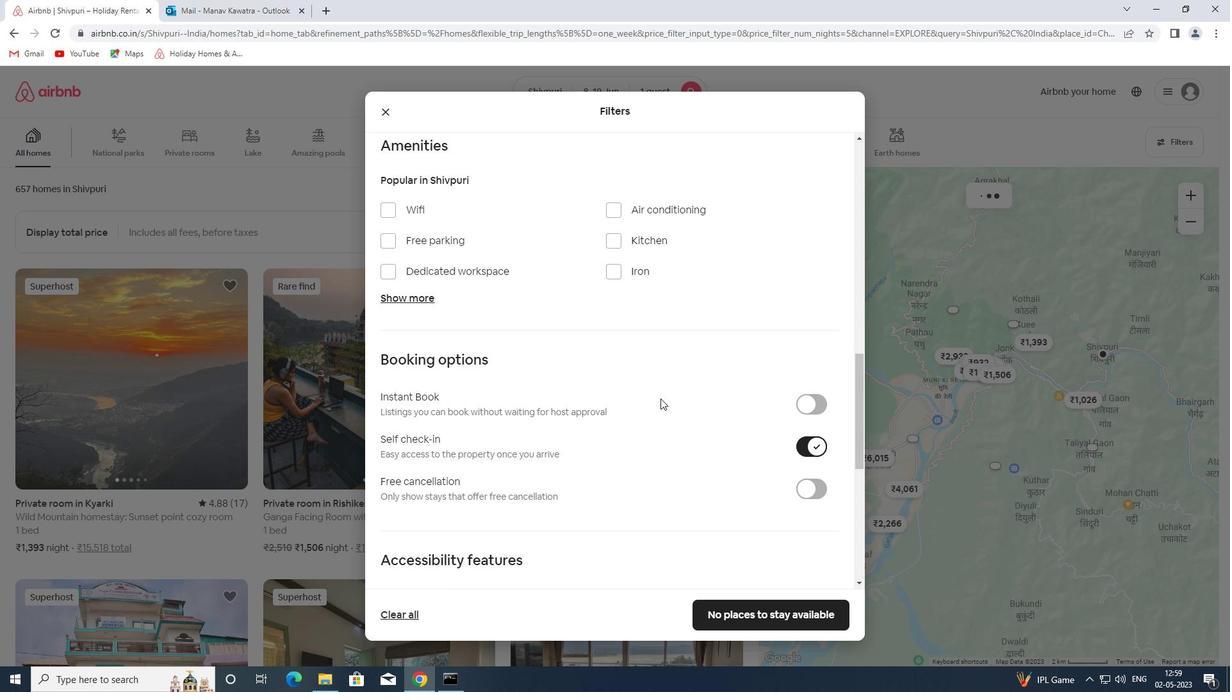 
Action: Mouse moved to (436, 497)
Screenshot: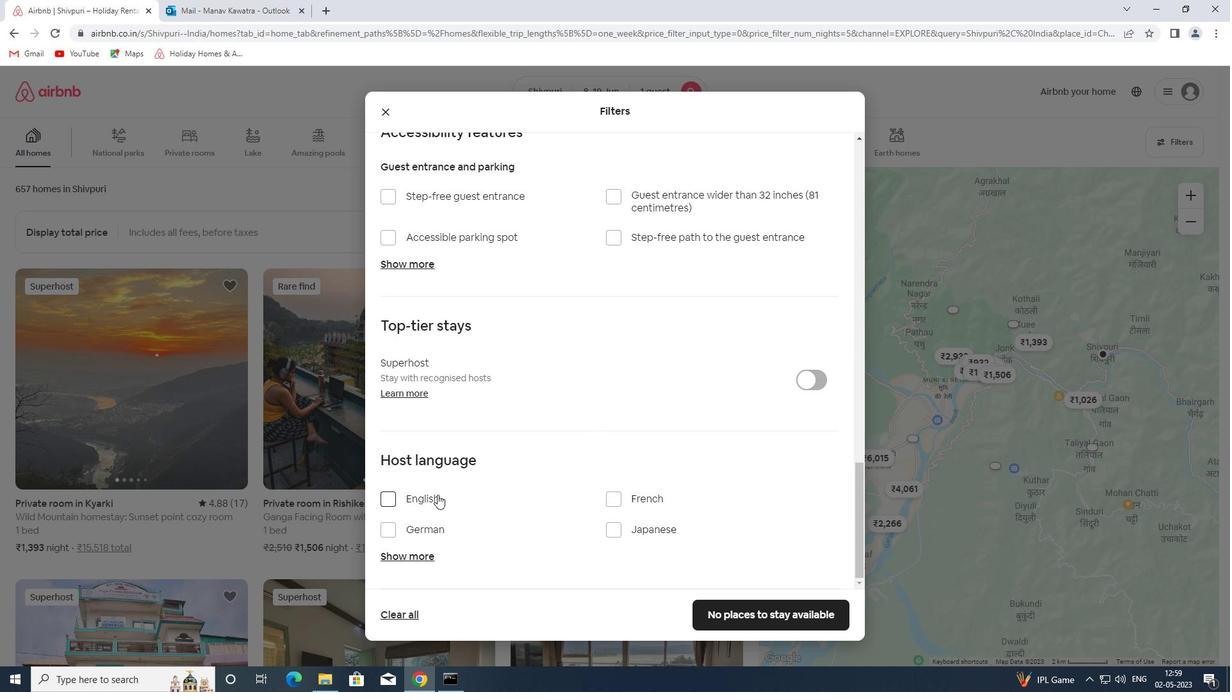 
Action: Mouse pressed left at (436, 497)
Screenshot: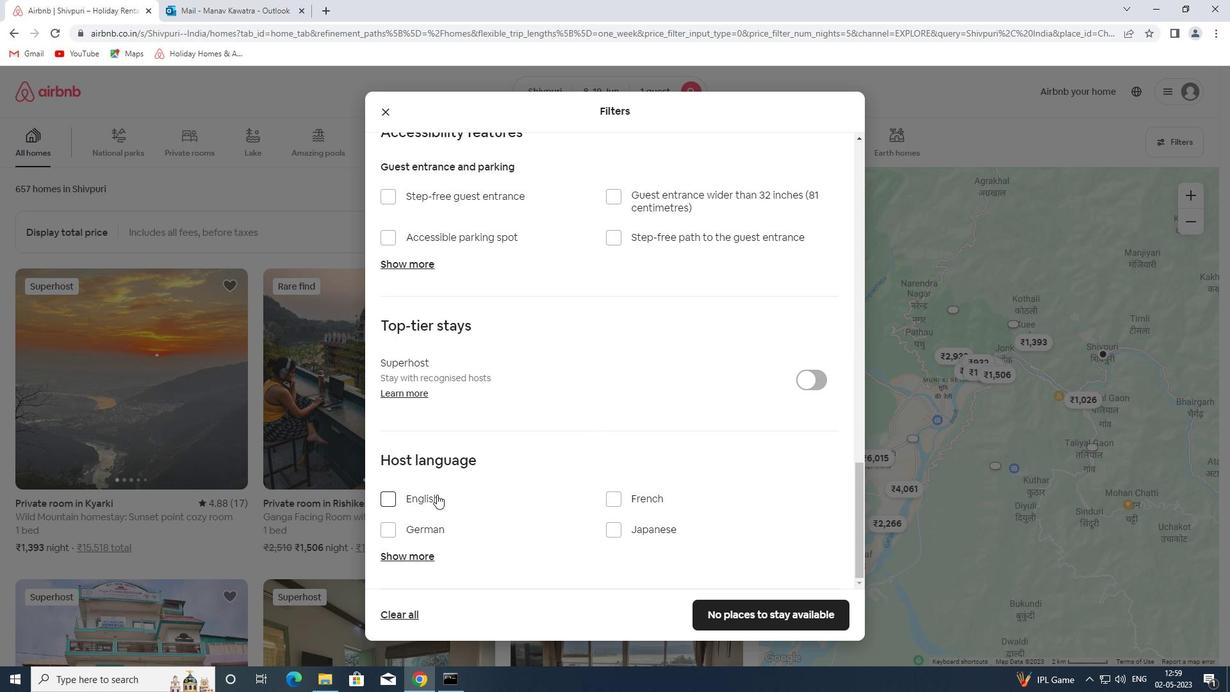 
Action: Mouse moved to (741, 616)
Screenshot: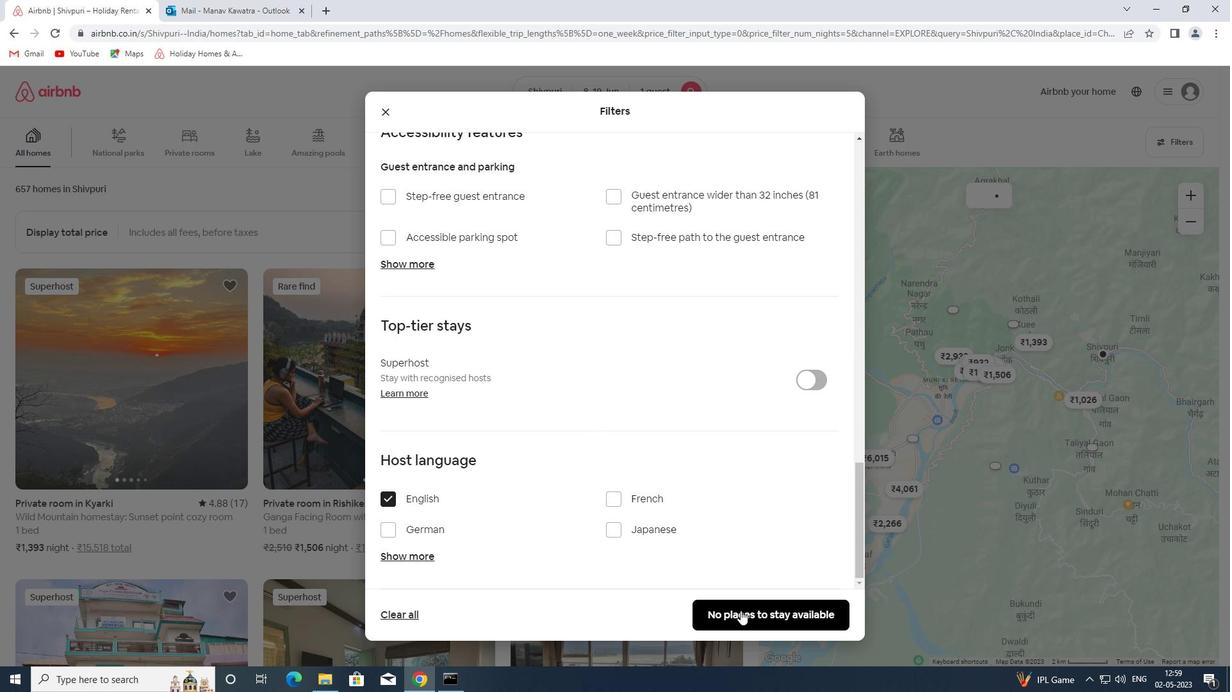 
Action: Mouse pressed left at (741, 616)
Screenshot: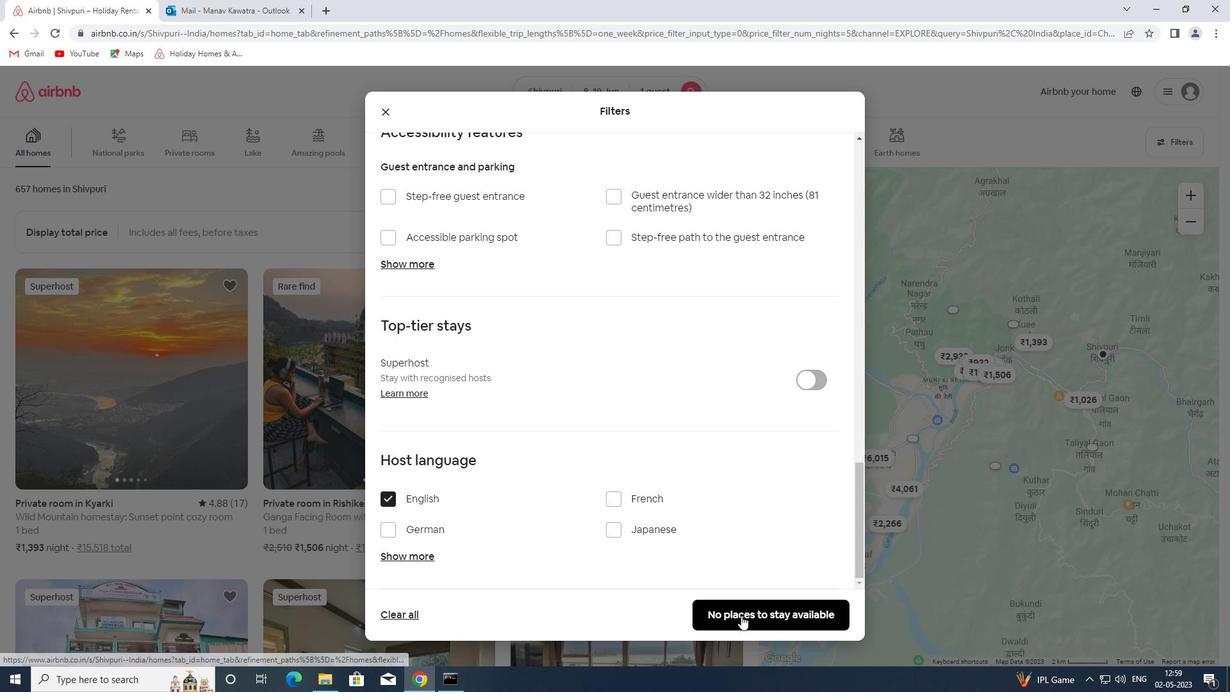 
